 Task: Add a signature Donald Hall containing With heartfelt thanks, Donald Hall to email address softage.10@softage.net and add a label Sales quotas
Action: Mouse moved to (70, 100)
Screenshot: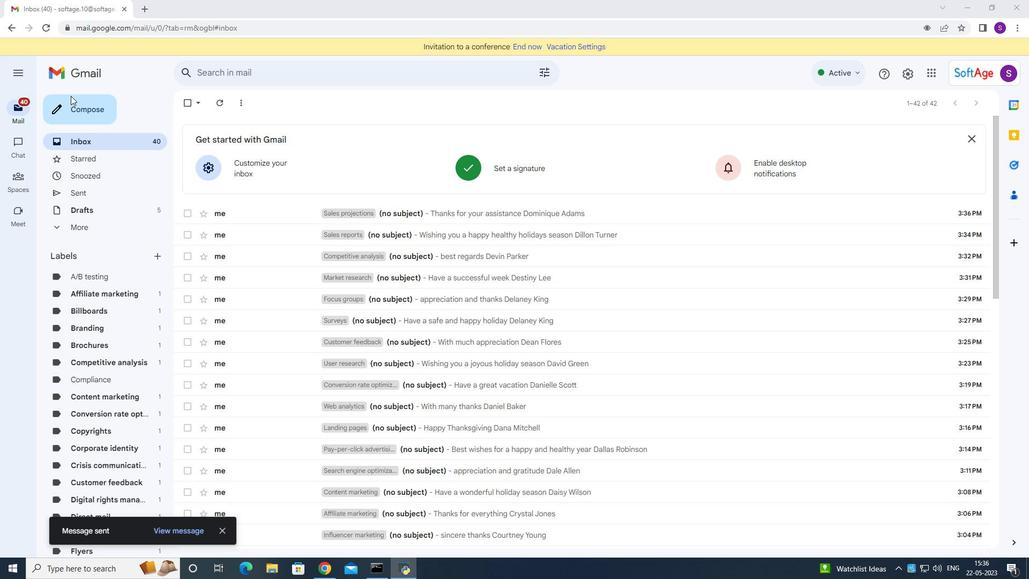 
Action: Mouse pressed left at (70, 100)
Screenshot: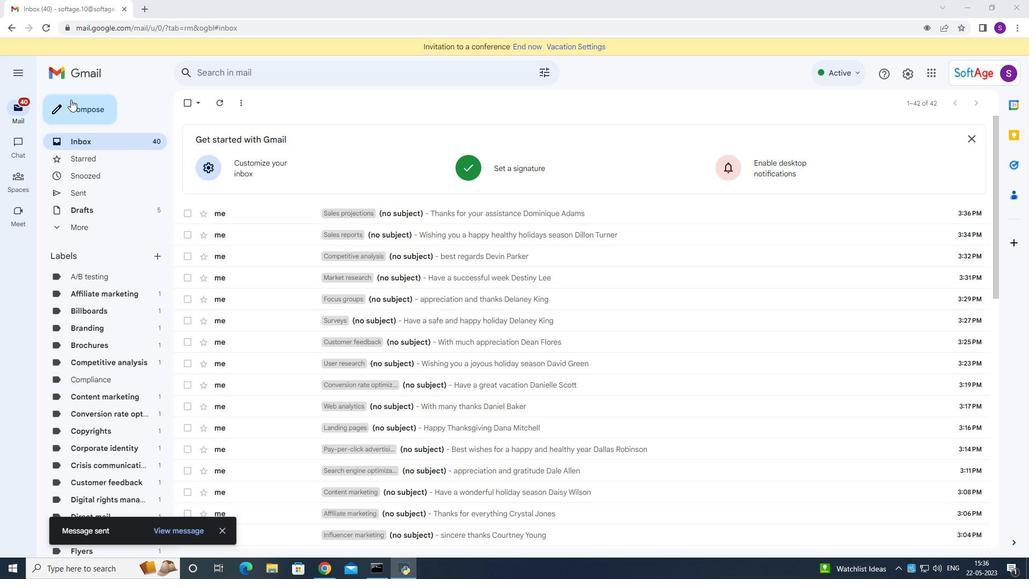 
Action: Mouse moved to (870, 541)
Screenshot: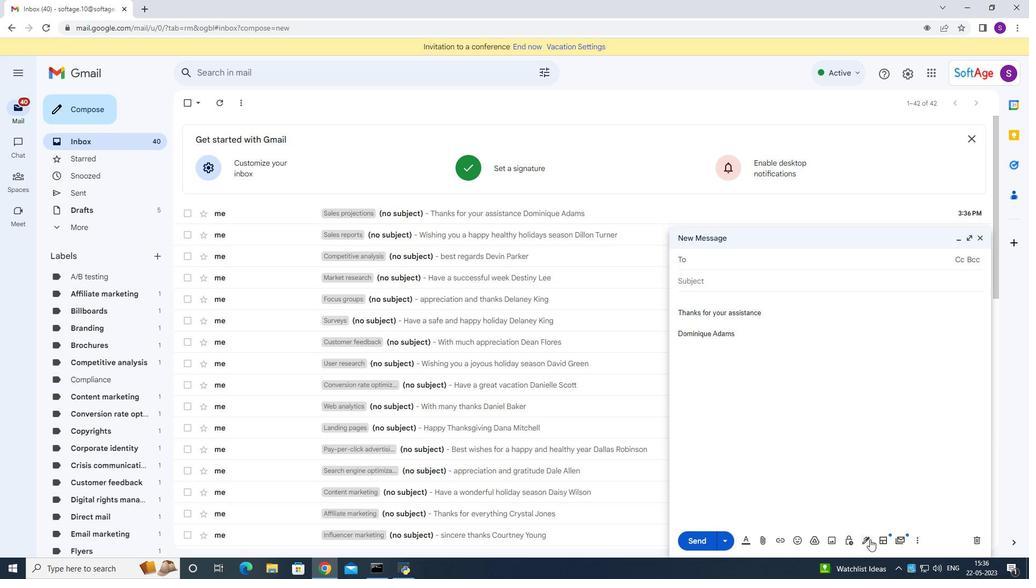 
Action: Mouse pressed left at (870, 541)
Screenshot: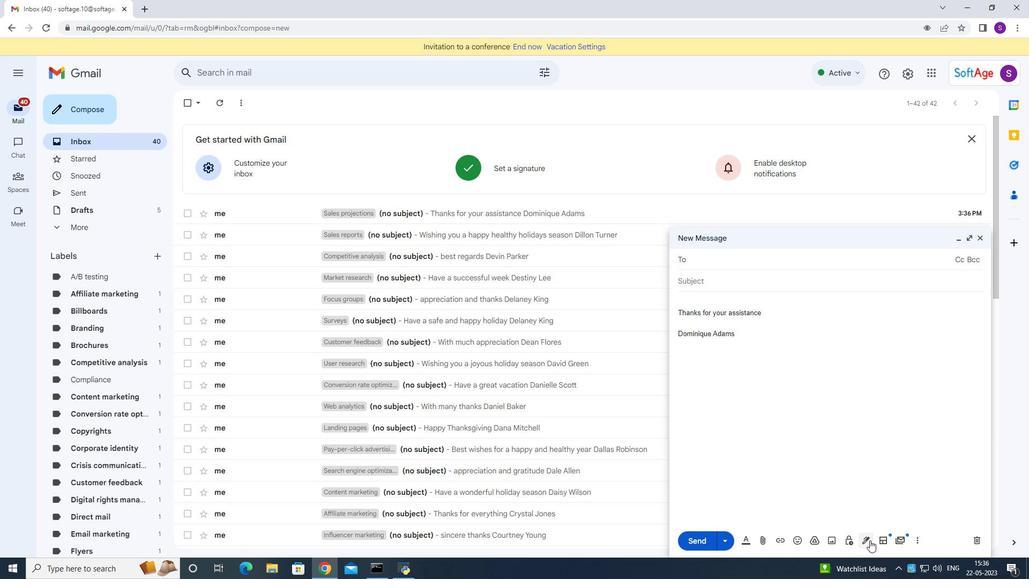 
Action: Mouse moved to (889, 479)
Screenshot: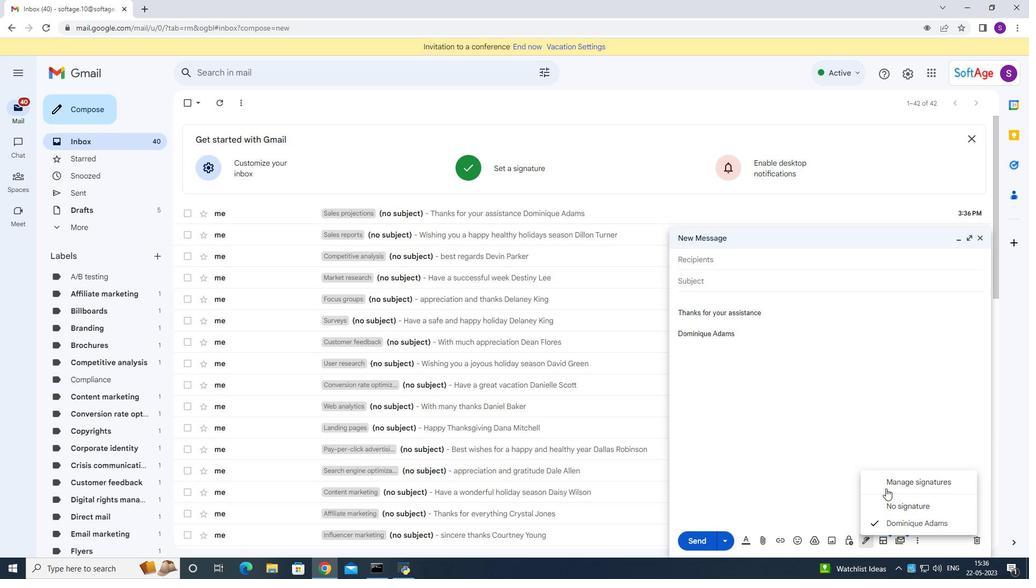 
Action: Mouse pressed left at (889, 479)
Screenshot: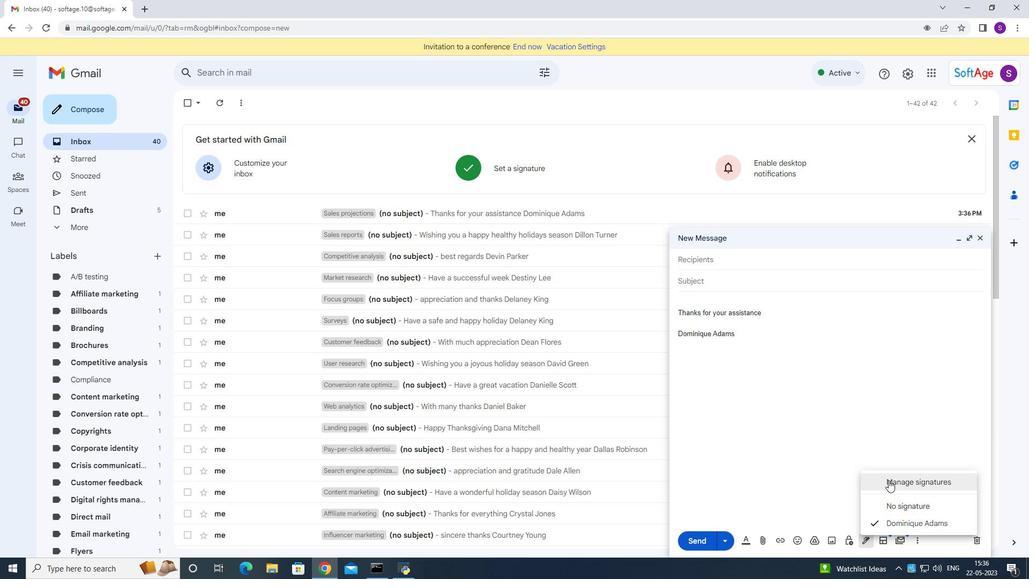 
Action: Mouse moved to (492, 376)
Screenshot: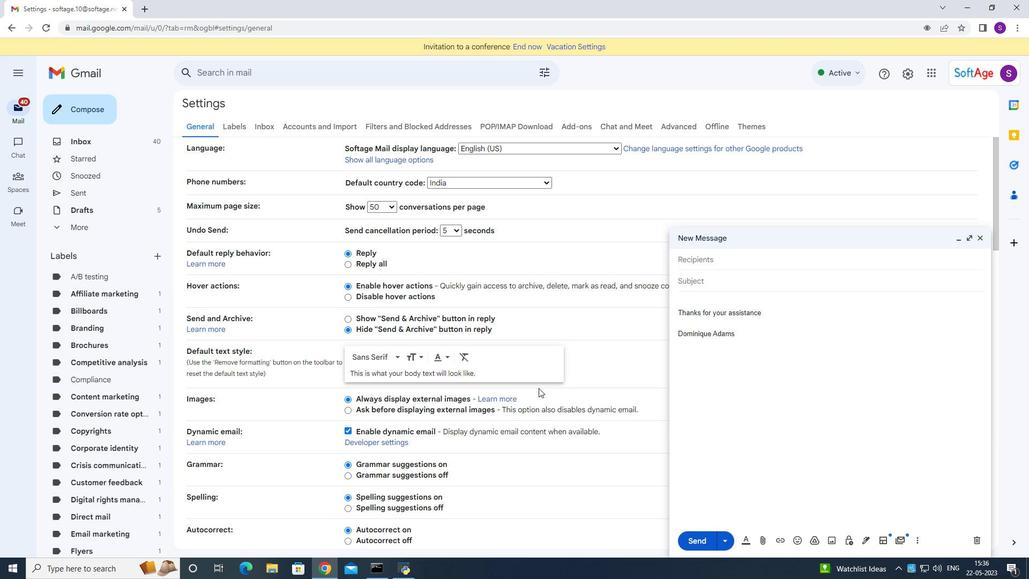 
Action: Mouse scrolled (492, 375) with delta (0, 0)
Screenshot: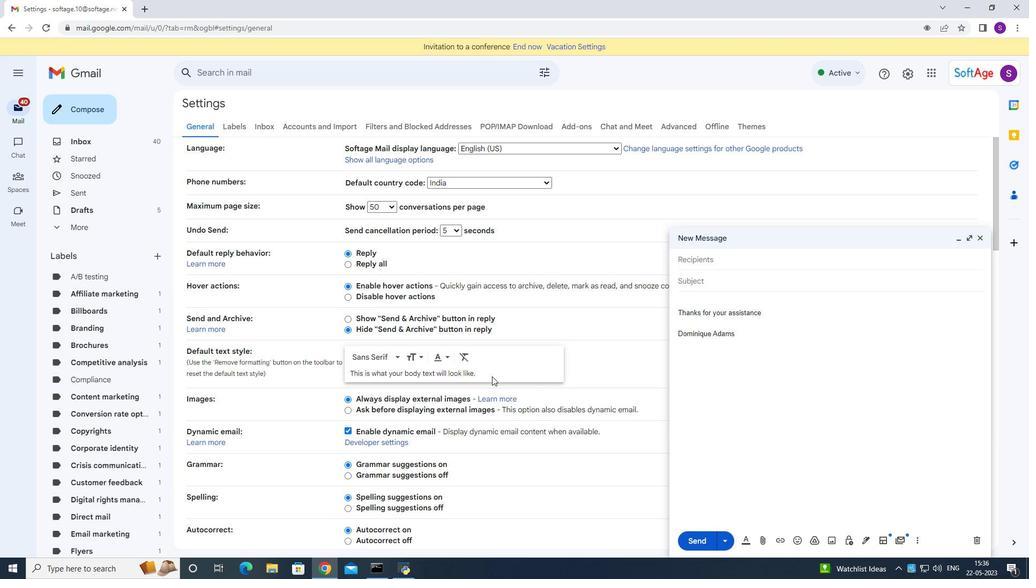 
Action: Mouse scrolled (492, 375) with delta (0, 0)
Screenshot: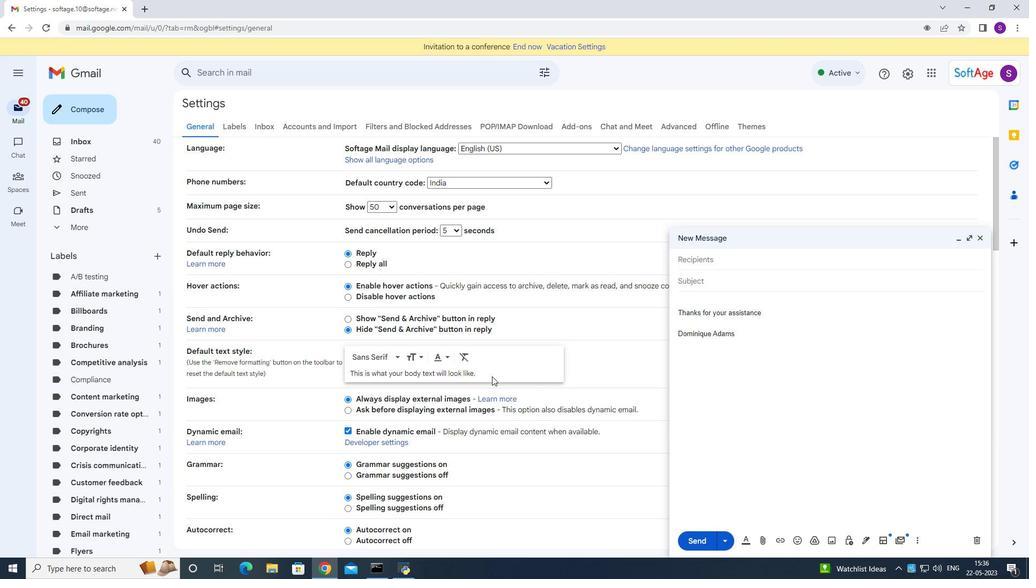 
Action: Mouse moved to (491, 376)
Screenshot: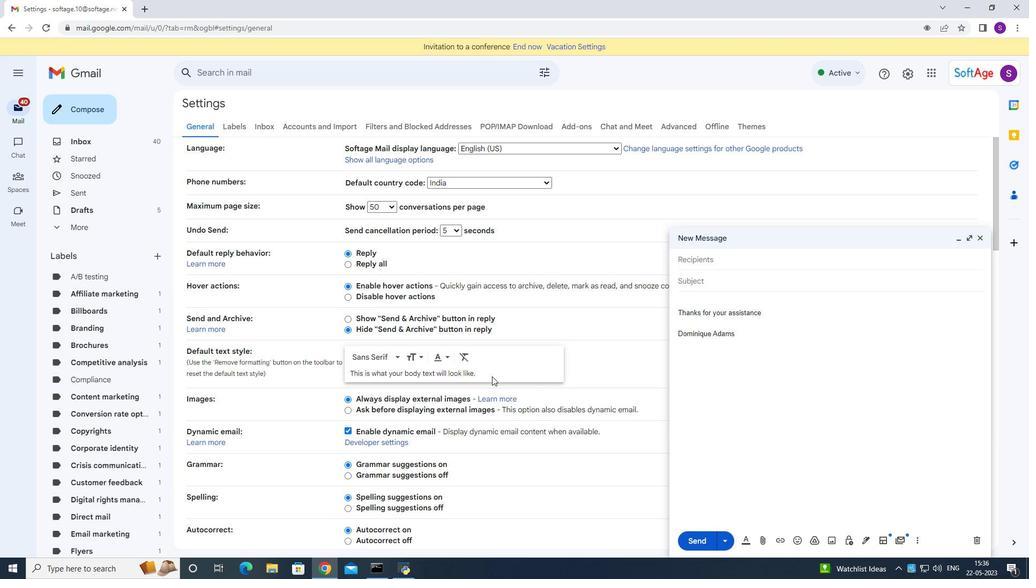 
Action: Mouse scrolled (491, 375) with delta (0, -1)
Screenshot: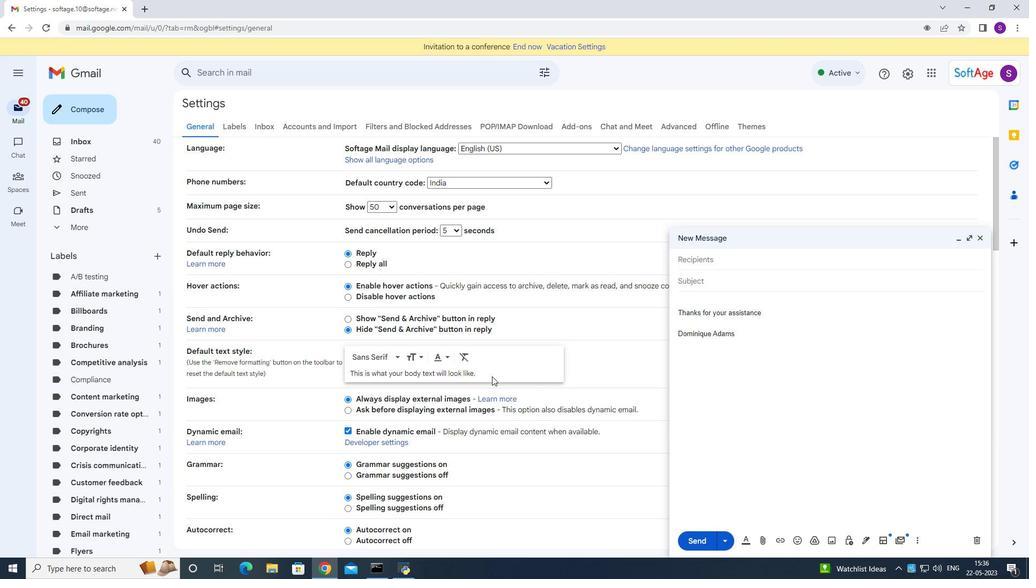 
Action: Mouse scrolled (491, 375) with delta (0, 0)
Screenshot: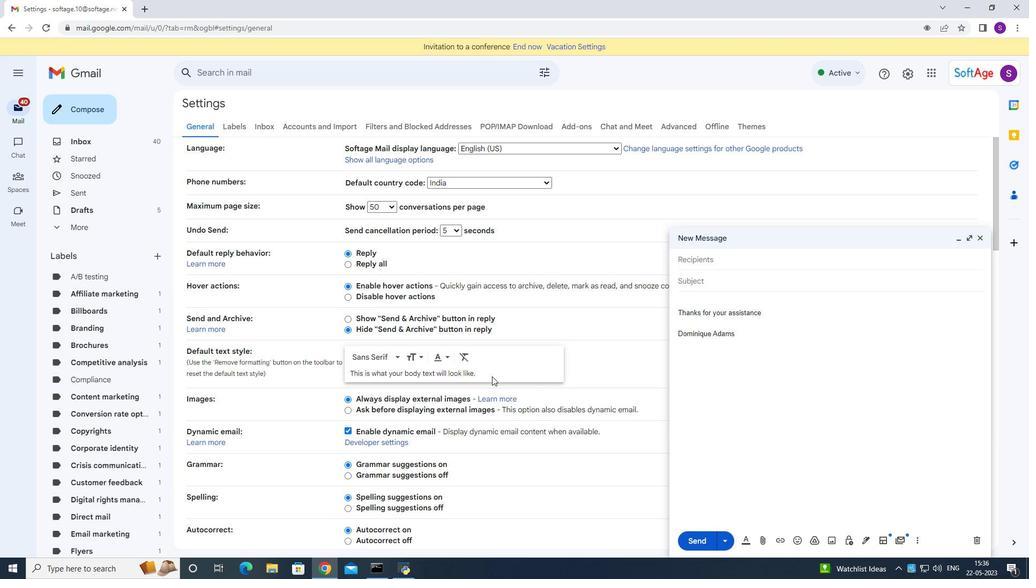 
Action: Mouse scrolled (491, 375) with delta (0, 0)
Screenshot: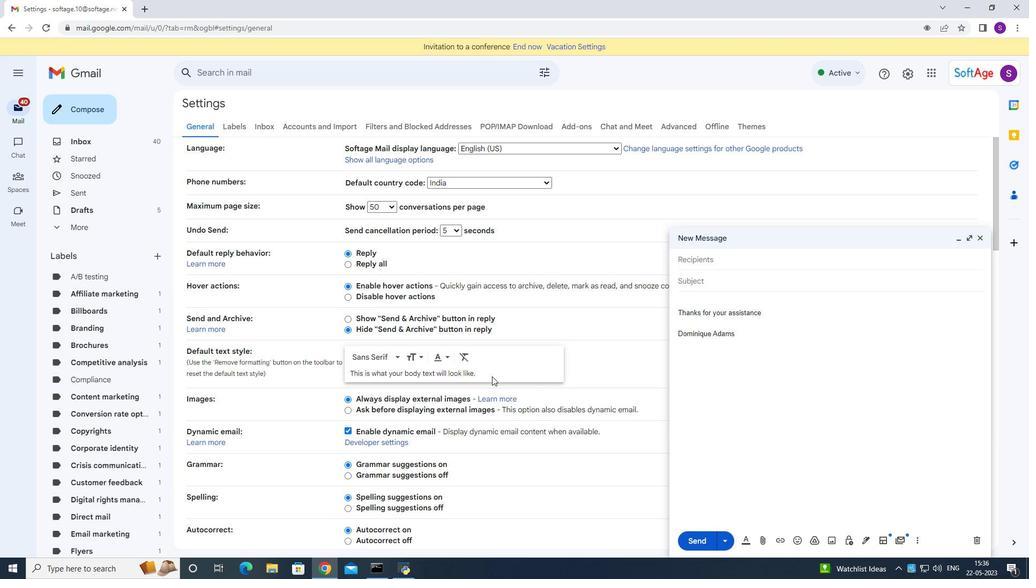 
Action: Mouse scrolled (491, 375) with delta (0, 0)
Screenshot: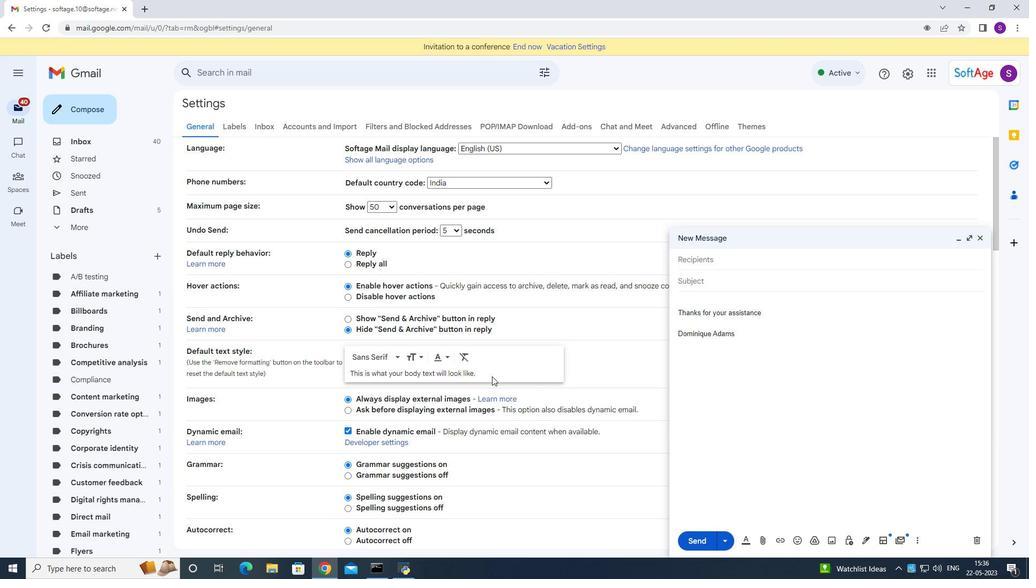 
Action: Mouse moved to (491, 377)
Screenshot: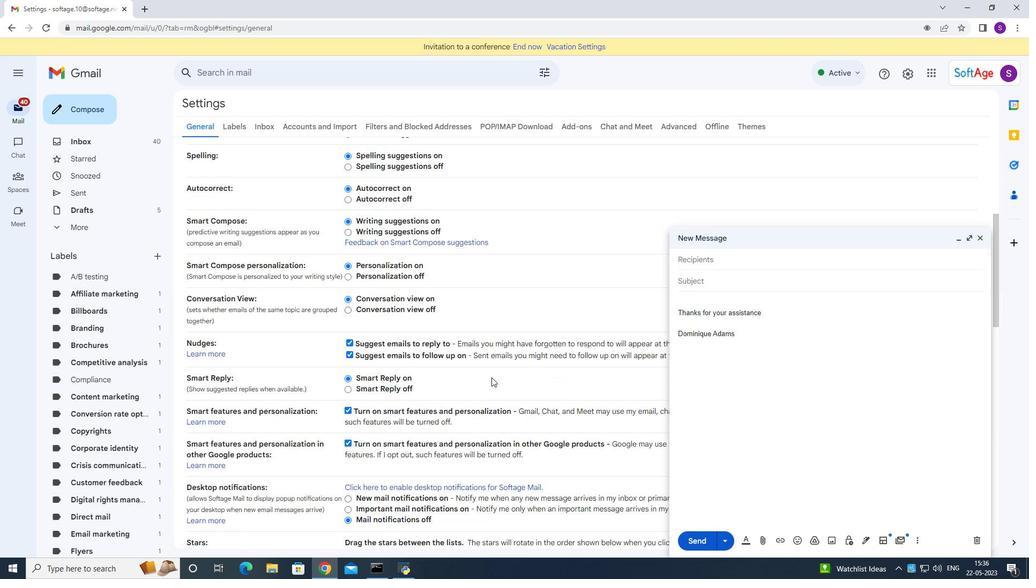 
Action: Mouse scrolled (491, 376) with delta (0, 0)
Screenshot: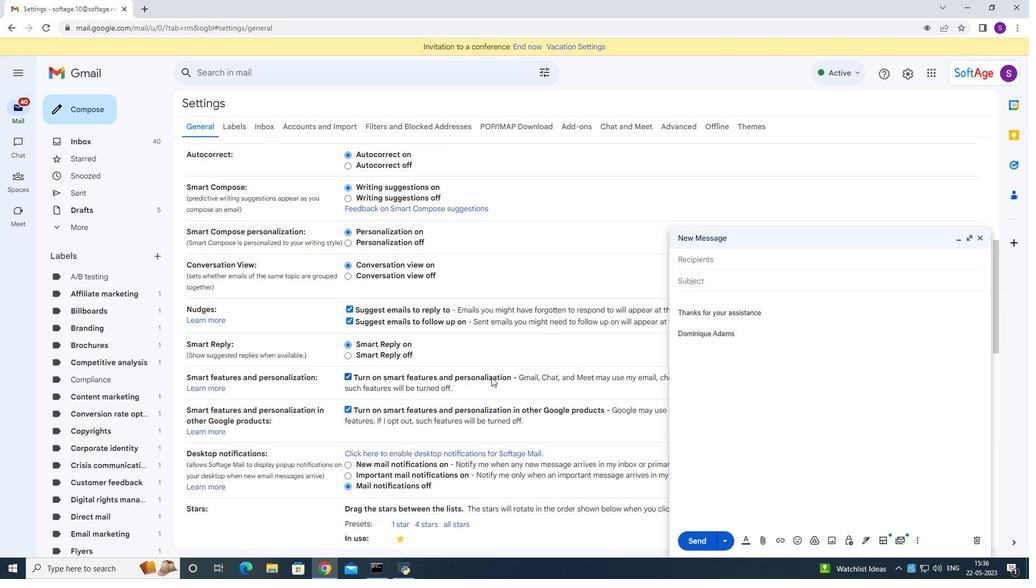 
Action: Mouse scrolled (491, 376) with delta (0, 0)
Screenshot: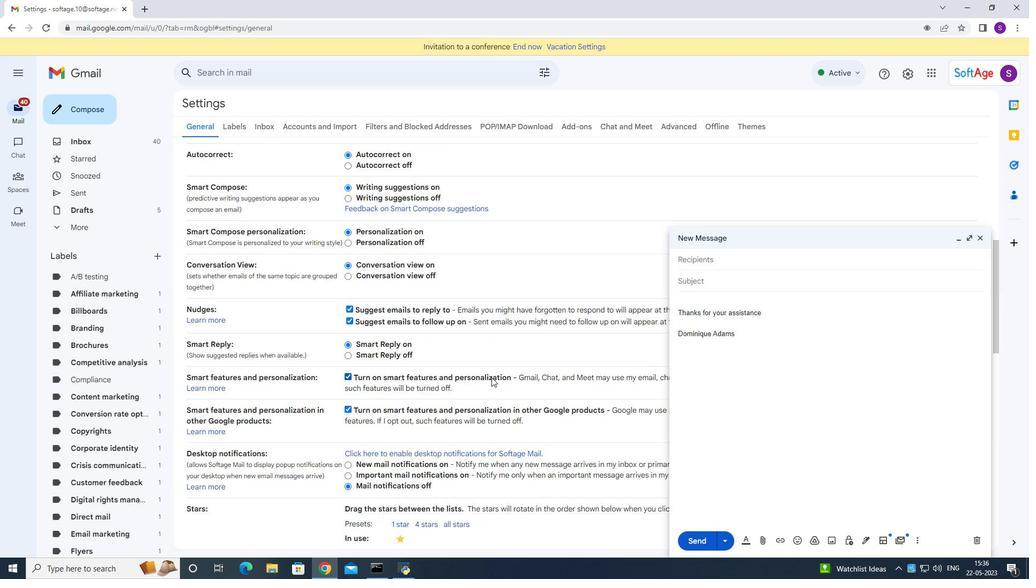 
Action: Mouse scrolled (491, 376) with delta (0, 0)
Screenshot: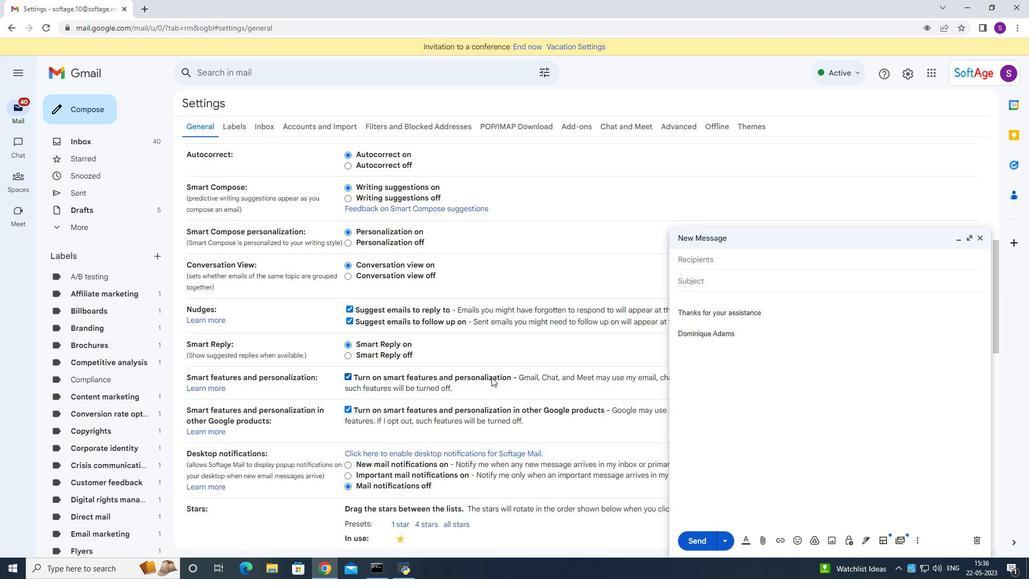 
Action: Mouse moved to (484, 397)
Screenshot: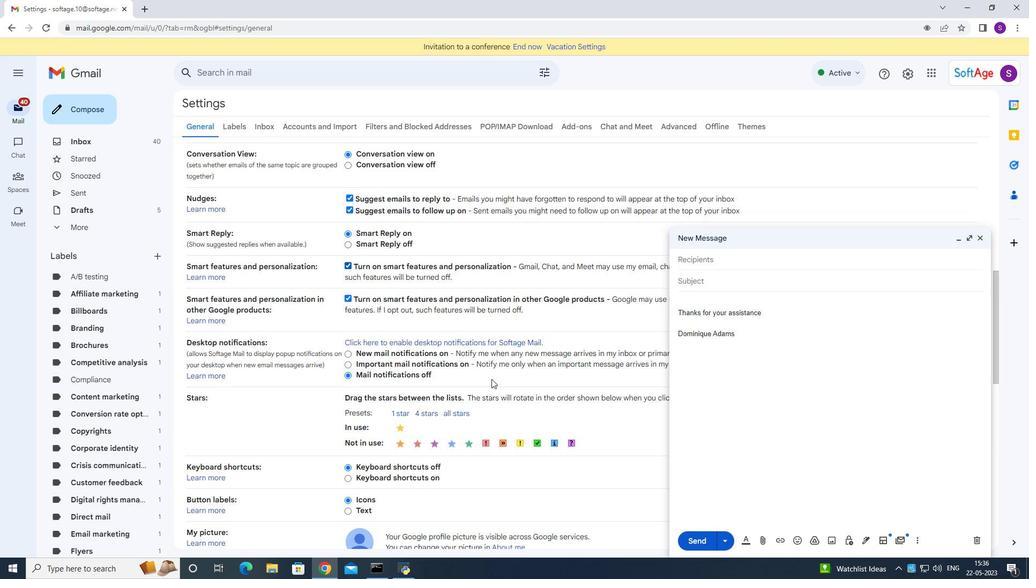 
Action: Mouse scrolled (484, 396) with delta (0, 0)
Screenshot: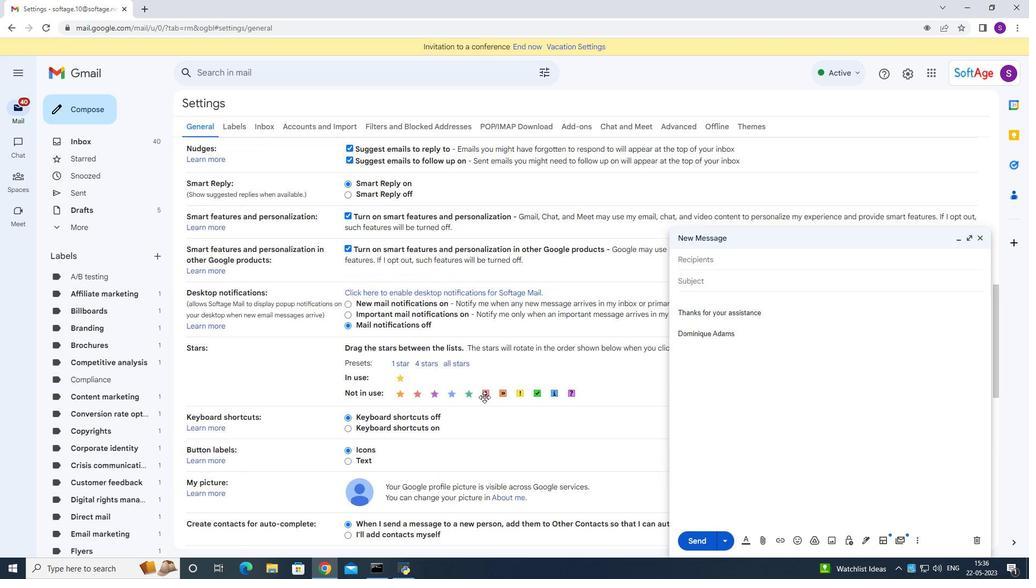 
Action: Mouse scrolled (484, 396) with delta (0, 0)
Screenshot: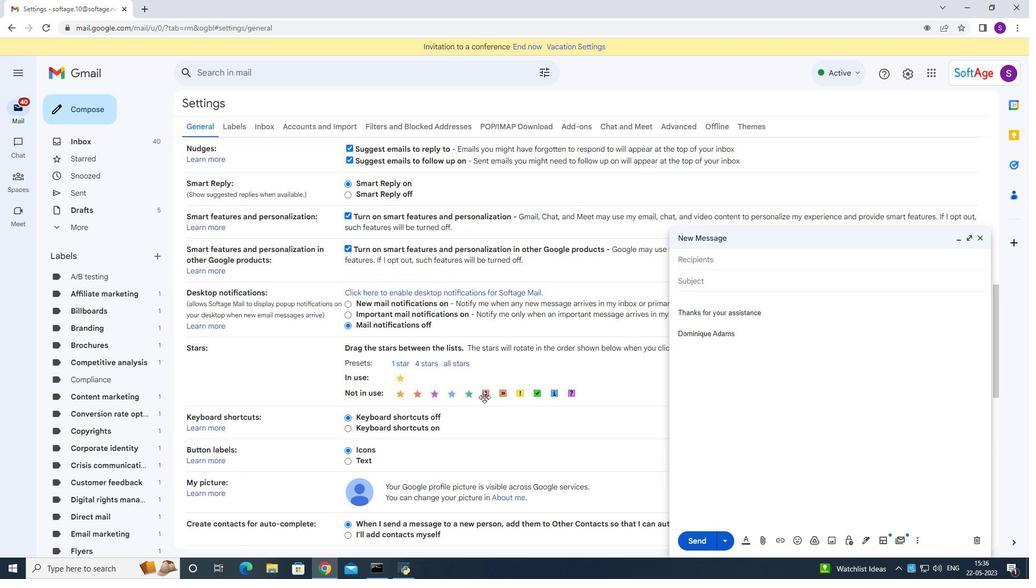 
Action: Mouse scrolled (484, 396) with delta (0, 0)
Screenshot: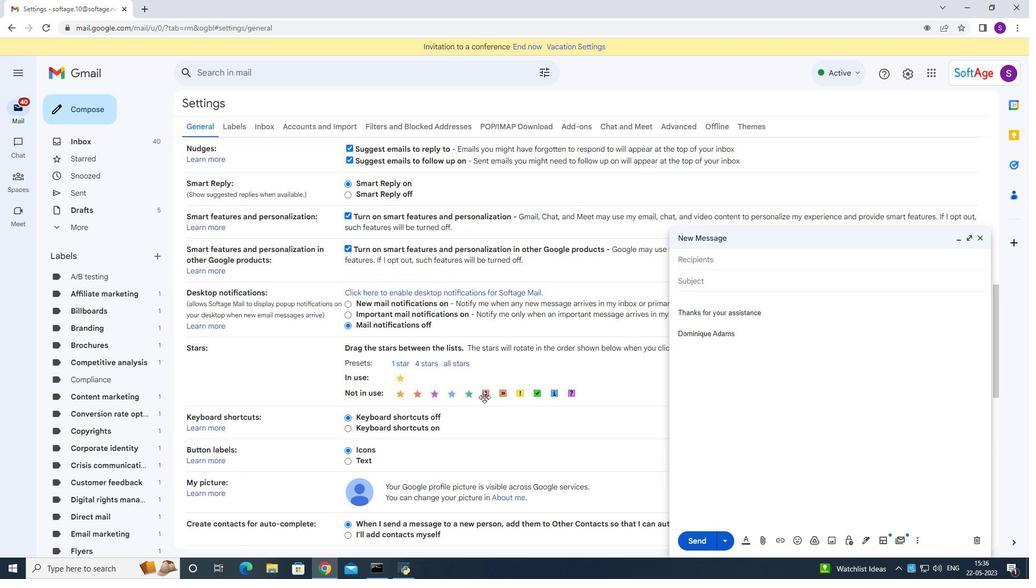 
Action: Mouse scrolled (484, 396) with delta (0, 0)
Screenshot: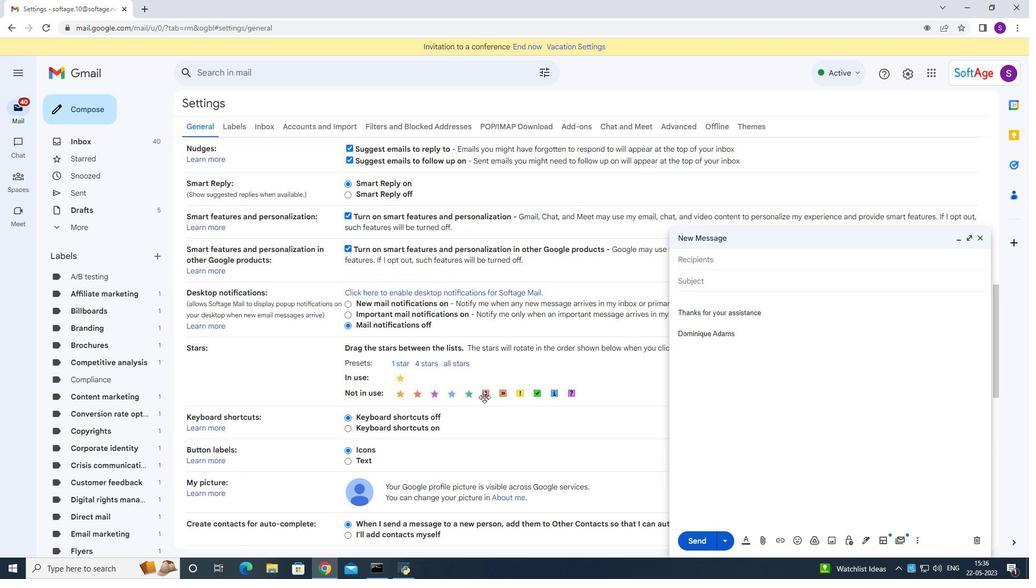 
Action: Mouse scrolled (484, 396) with delta (0, 0)
Screenshot: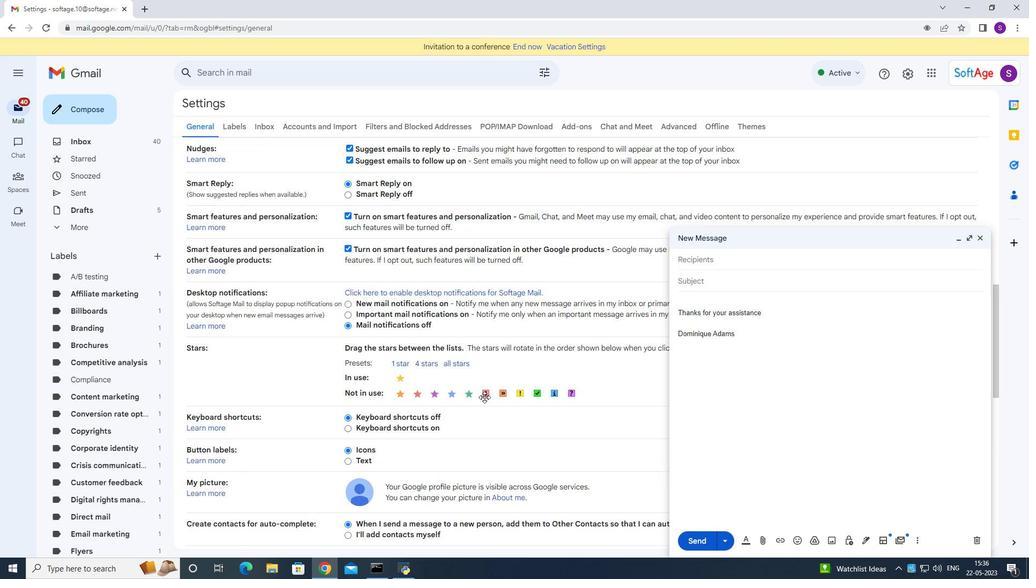 
Action: Mouse moved to (443, 298)
Screenshot: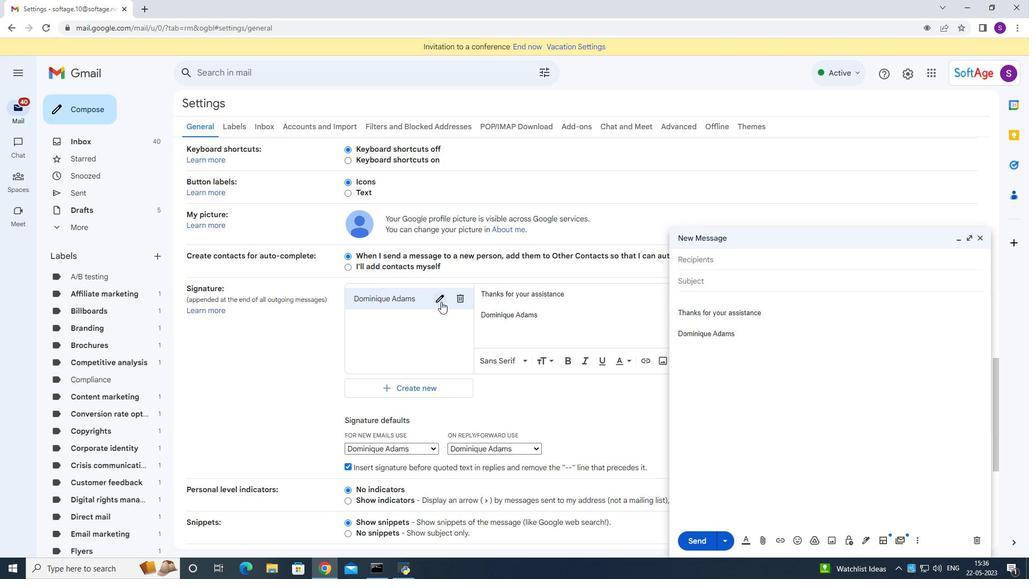 
Action: Mouse pressed left at (443, 298)
Screenshot: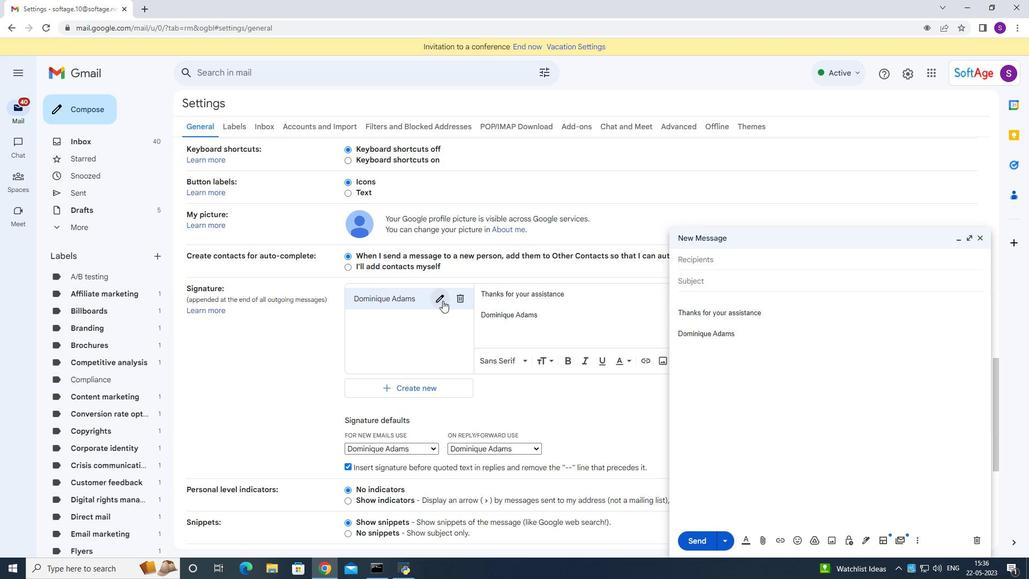 
Action: Mouse moved to (446, 296)
Screenshot: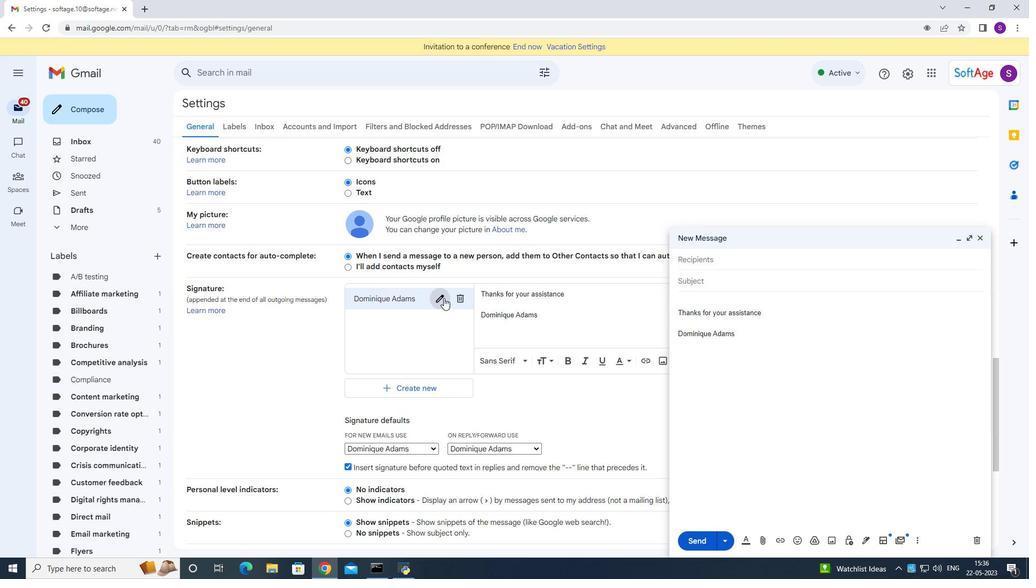 
Action: Key pressed ctrl+A<Key.backspace><Key.shift><Key.shift><Key.shift><Key.shift><Key.shift>Donald<Key.space><Key.shift>Hall<Key.space>
Screenshot: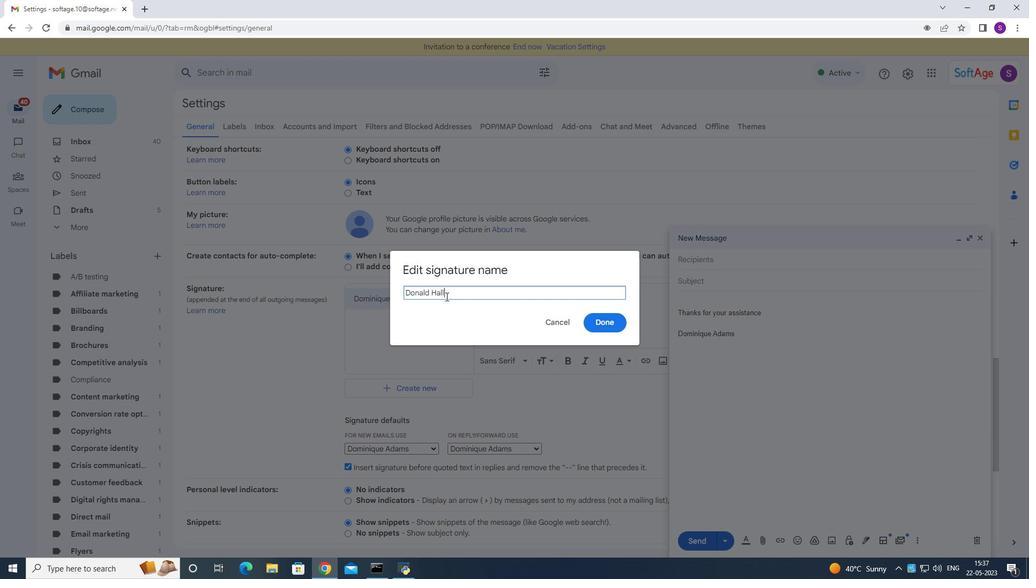 
Action: Mouse moved to (593, 321)
Screenshot: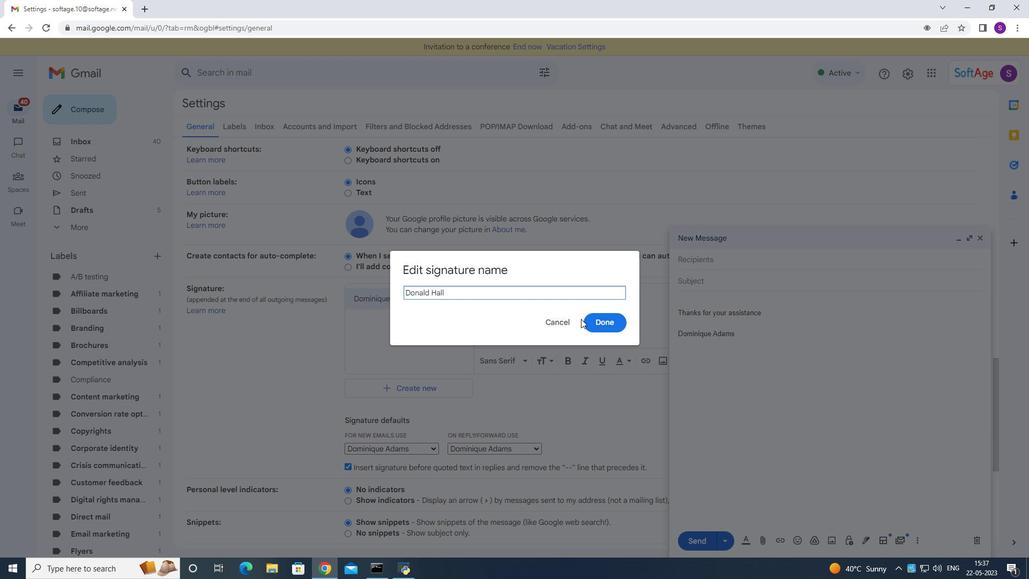 
Action: Mouse pressed left at (593, 321)
Screenshot: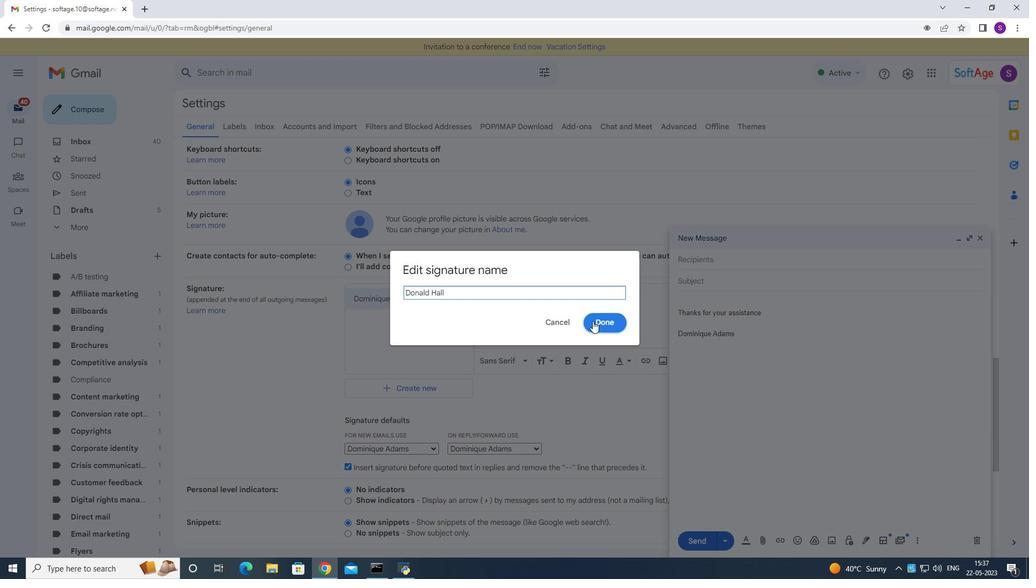 
Action: Mouse moved to (591, 317)
Screenshot: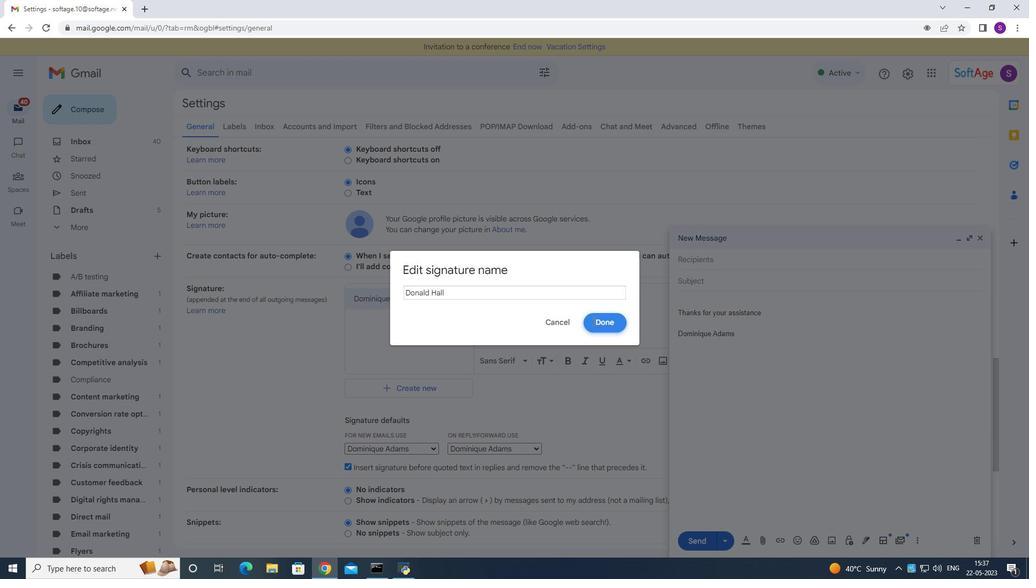 
Action: Mouse pressed left at (591, 317)
Screenshot: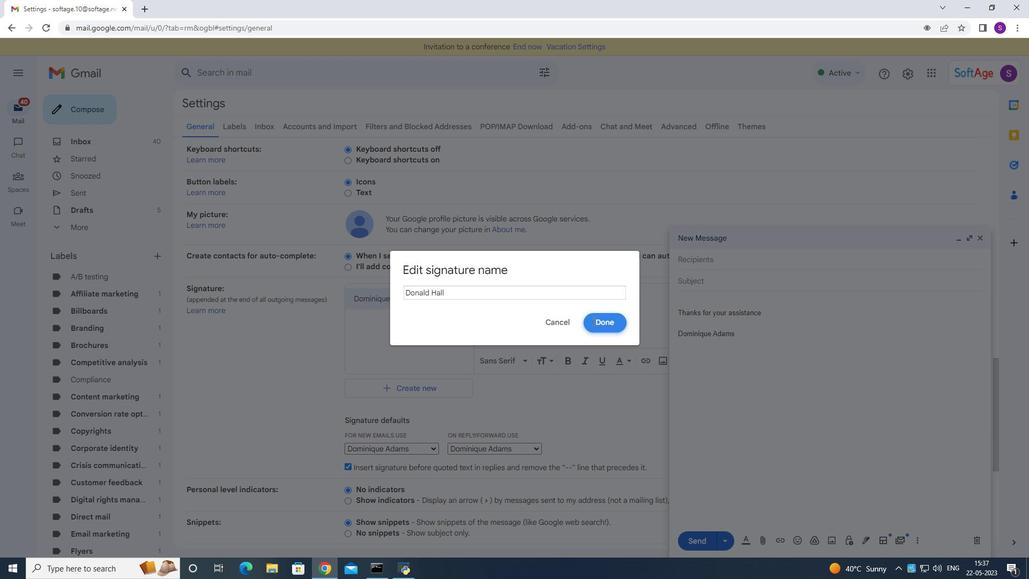 
Action: Mouse moved to (567, 302)
Screenshot: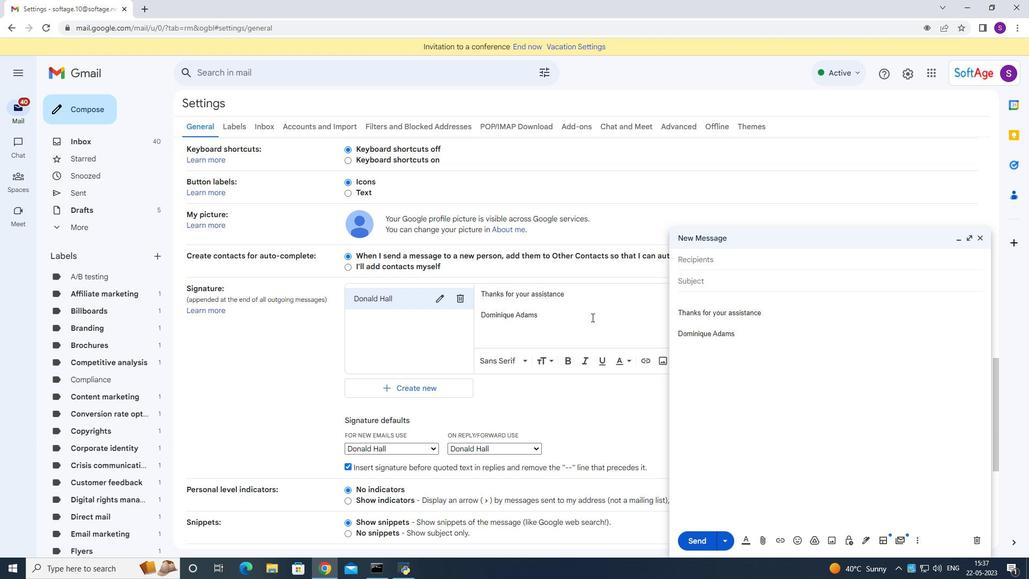 
Action: Key pressed ctrl+A<Key.backspace><Key.backspace><Key.shift><Key.shift><Key.shift><Key.shift><Key.shift><Key.shift><Key.shift><Key.shift><Key.shift><Key.shift><Key.shift><Key.shift><Key.shift><Key.shift><Key.shift><Key.shift><Key.shift><Key.shift><Key.shift><Key.shift><Key.shift><Key.shift><Key.shift><Key.shift><Key.shift><Key.shift><Key.shift><Key.shift><Key.shift><Key.shift><Key.shift><Key.shift><Key.shift><Key.shift><Key.shift><Key.shift><Key.shift><Key.shift><Key.shift><Key.shift><Key.shift><Key.shift><Key.shift><Key.shift><Key.shift><Key.shift><Key.shift><Key.shift><Key.shift><Key.shift><Key.shift><Key.shift><Key.shift><Key.shift><Key.shift><Key.shift><Key.shift><Key.shift>hea
Screenshot: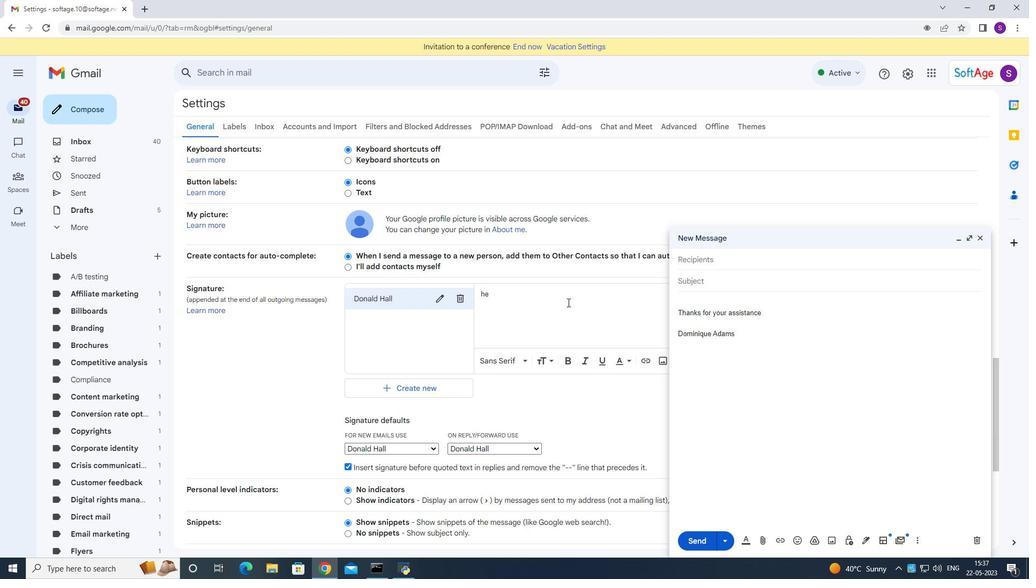 
Action: Mouse moved to (567, 301)
Screenshot: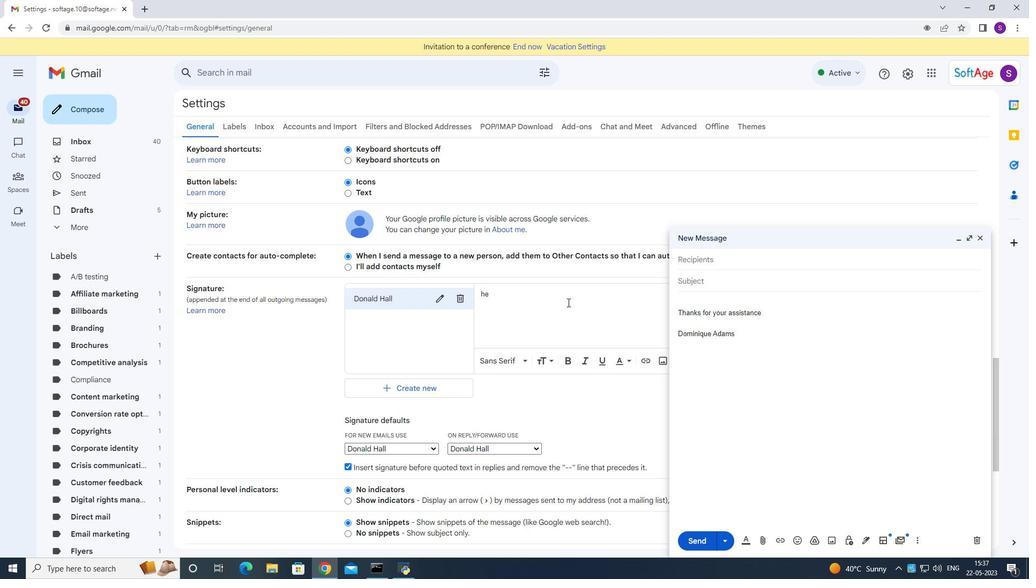 
Action: Key pressed rtfely<Key.backspace>t<Key.space>thanks<Key.space><Key.enter><Key.enter><Key.shift>S<Key.backspace><Key.shift><Key.shift>Donald<Key.space><Key.shift><Key.shift>Hall<Key.space>
Screenshot: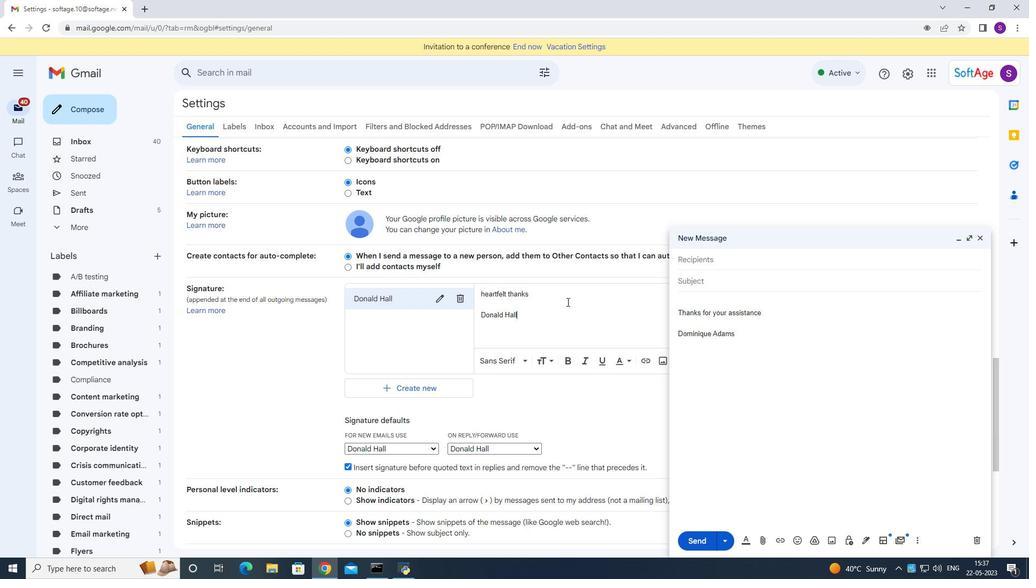 
Action: Mouse moved to (569, 302)
Screenshot: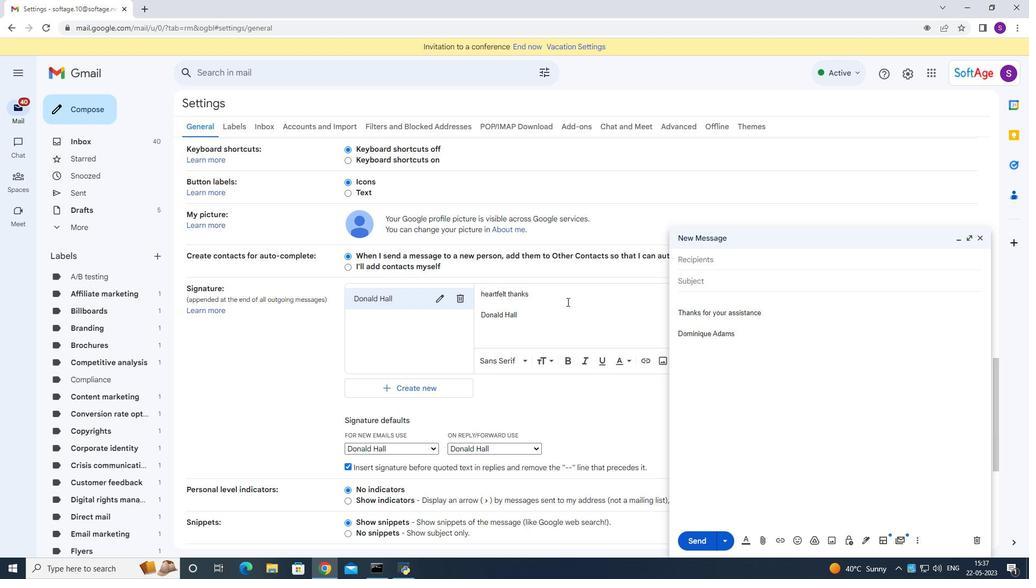 
Action: Mouse scrolled (569, 302) with delta (0, 0)
Screenshot: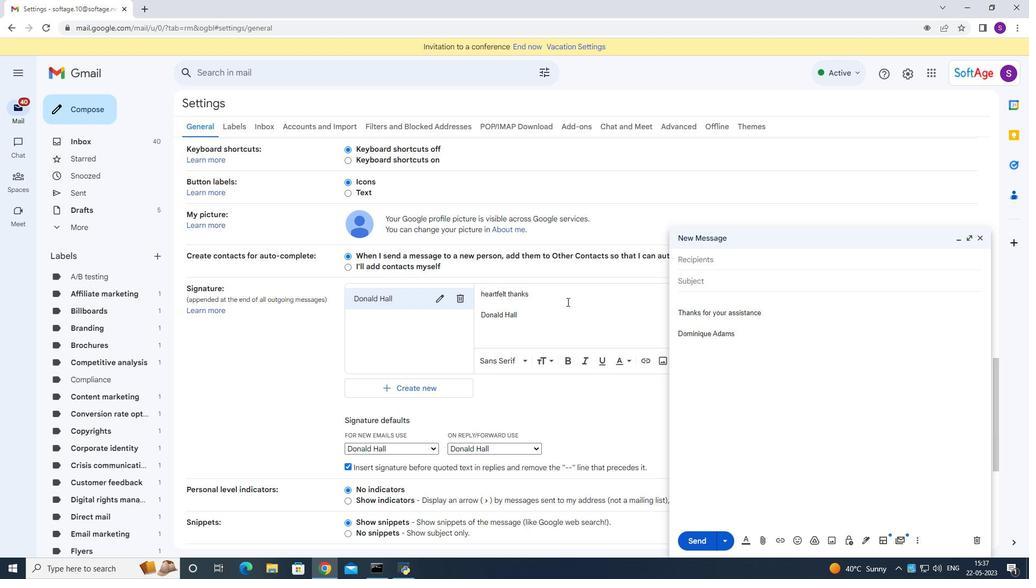 
Action: Mouse scrolled (569, 302) with delta (0, 0)
Screenshot: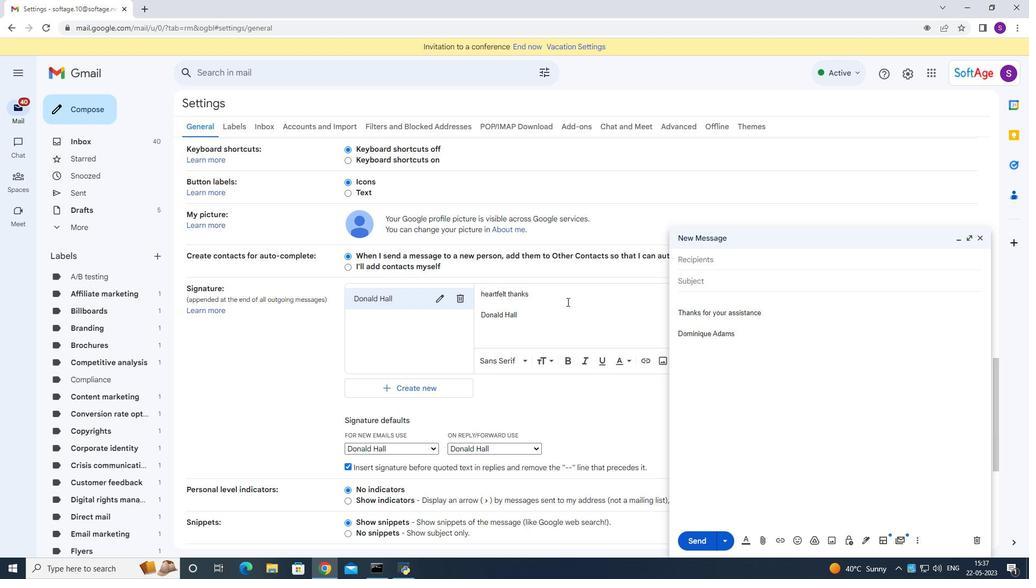 
Action: Mouse scrolled (569, 302) with delta (0, 0)
Screenshot: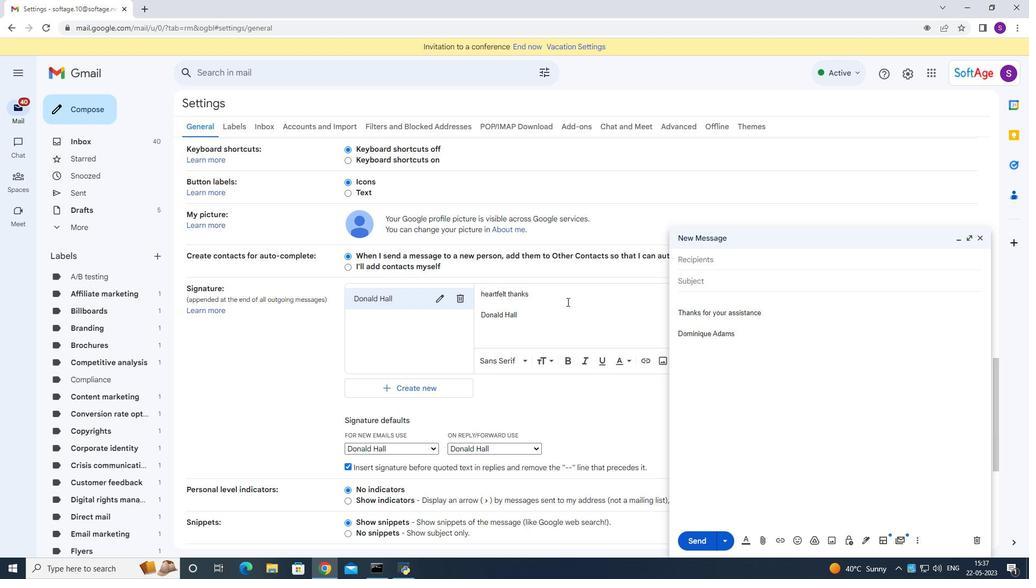 
Action: Mouse scrolled (569, 302) with delta (0, 0)
Screenshot: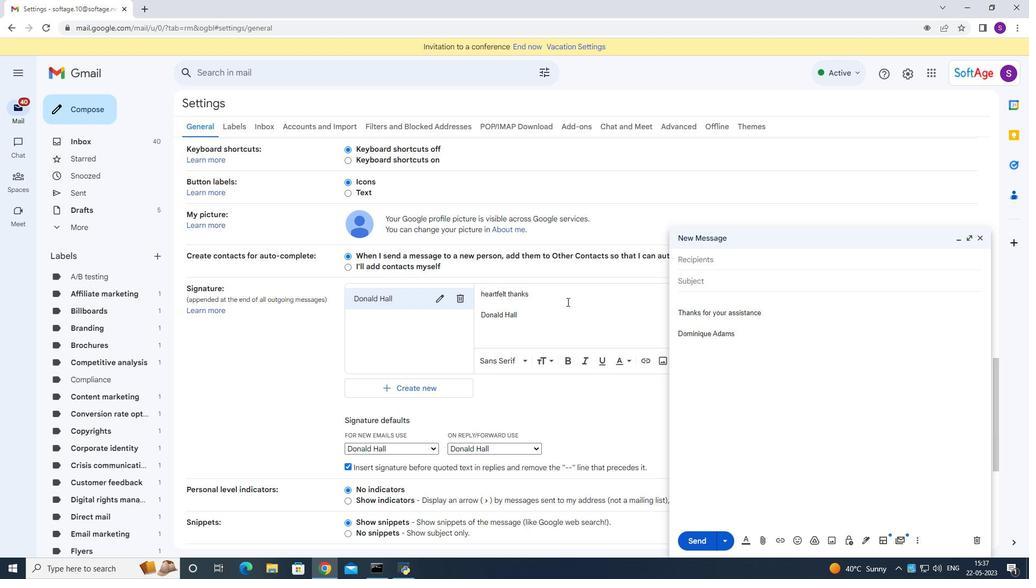 
Action: Mouse scrolled (569, 302) with delta (0, 0)
Screenshot: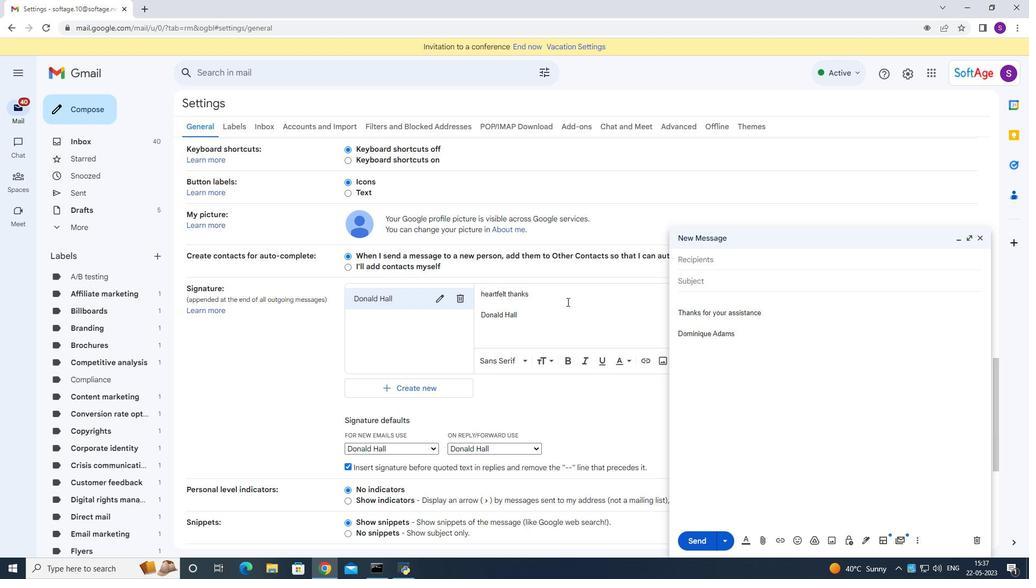 
Action: Mouse moved to (571, 305)
Screenshot: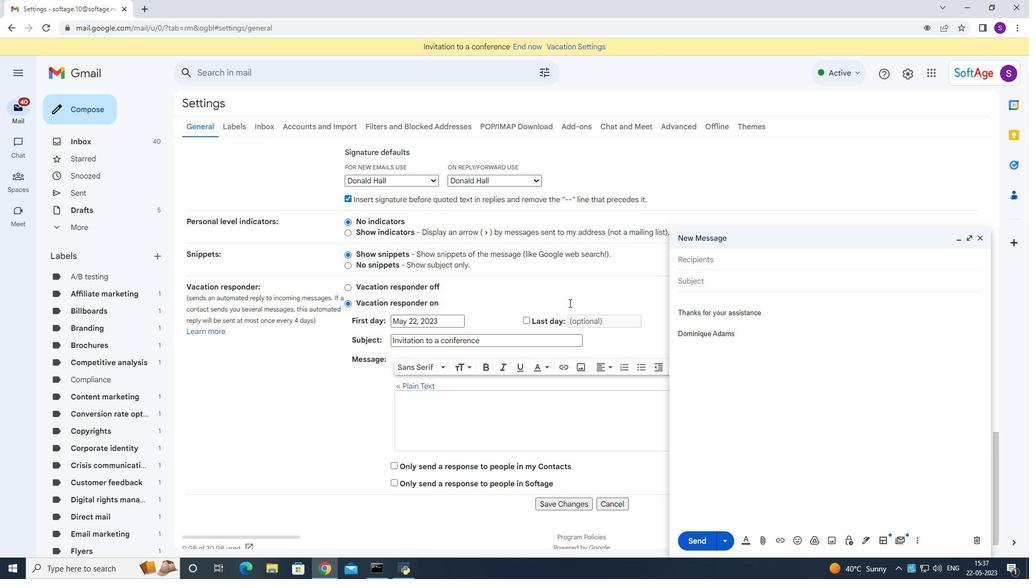 
Action: Mouse scrolled (571, 304) with delta (0, 0)
Screenshot: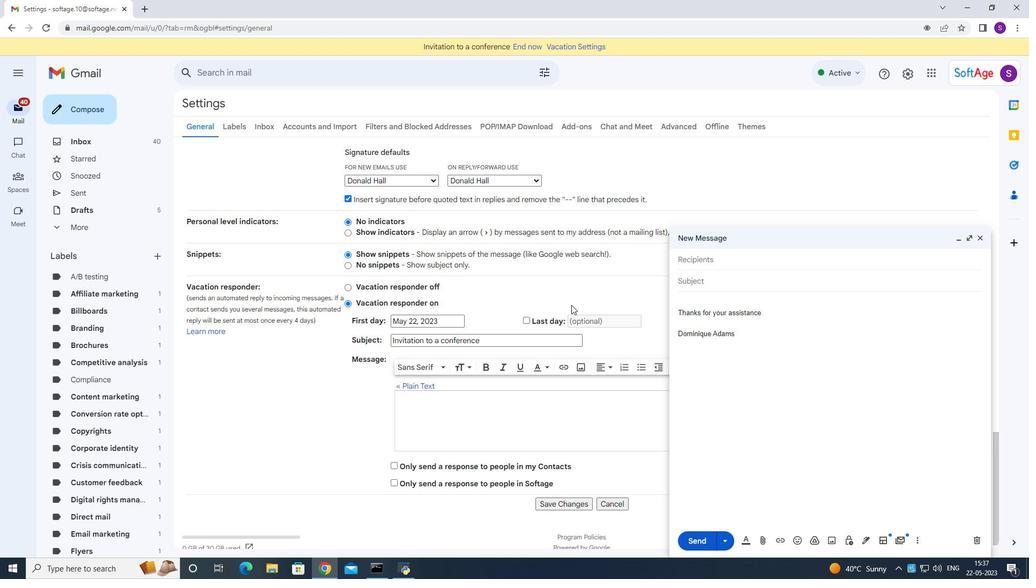 
Action: Mouse scrolled (571, 304) with delta (0, 0)
Screenshot: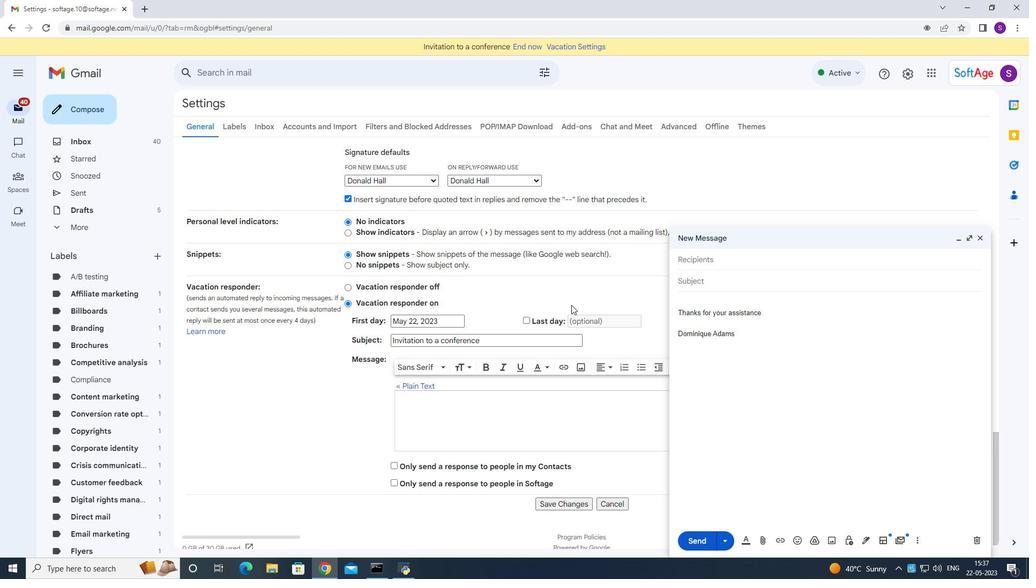 
Action: Mouse moved to (572, 305)
Screenshot: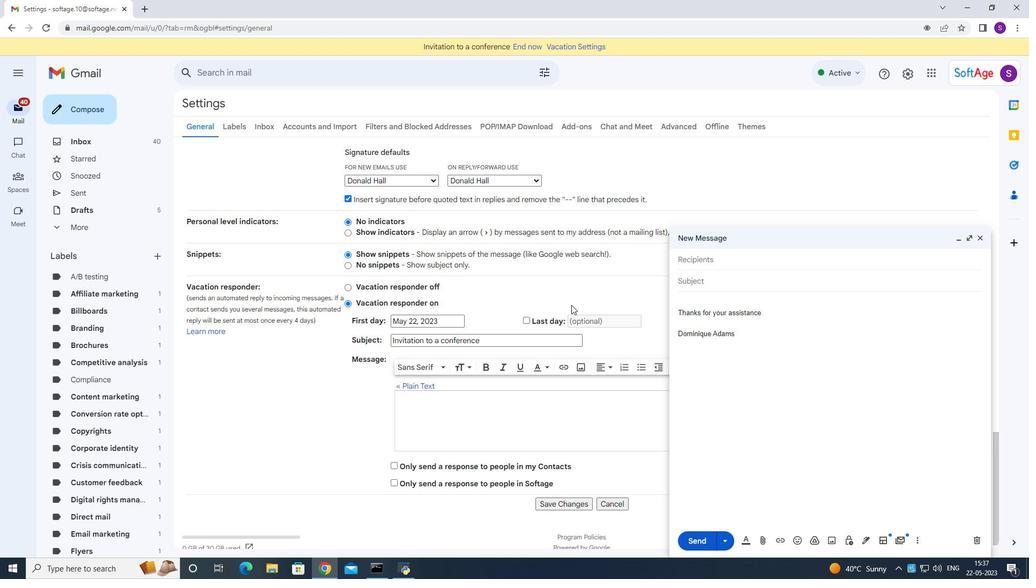 
Action: Mouse scrolled (572, 304) with delta (0, 0)
Screenshot: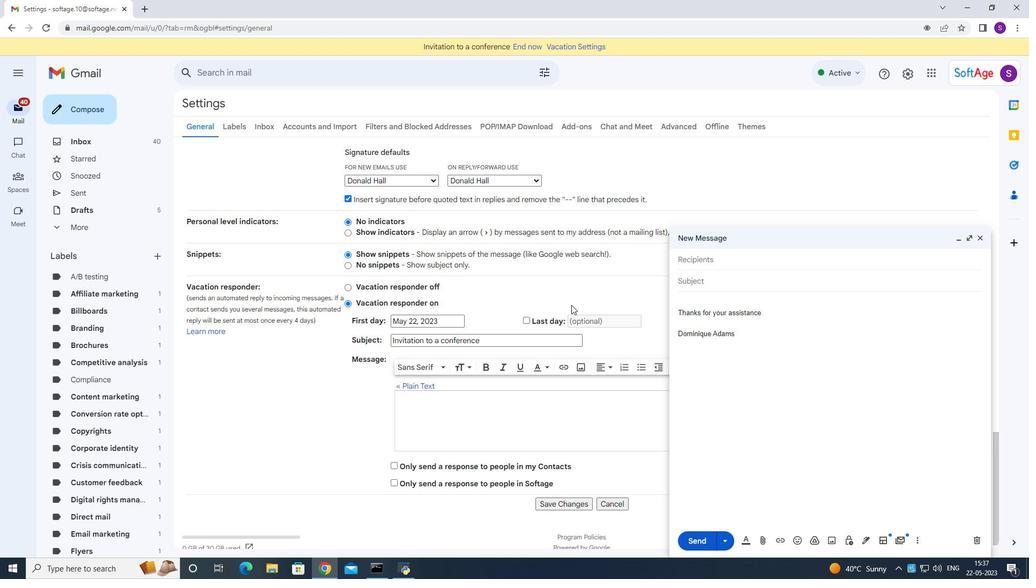 
Action: Mouse scrolled (572, 304) with delta (0, 0)
Screenshot: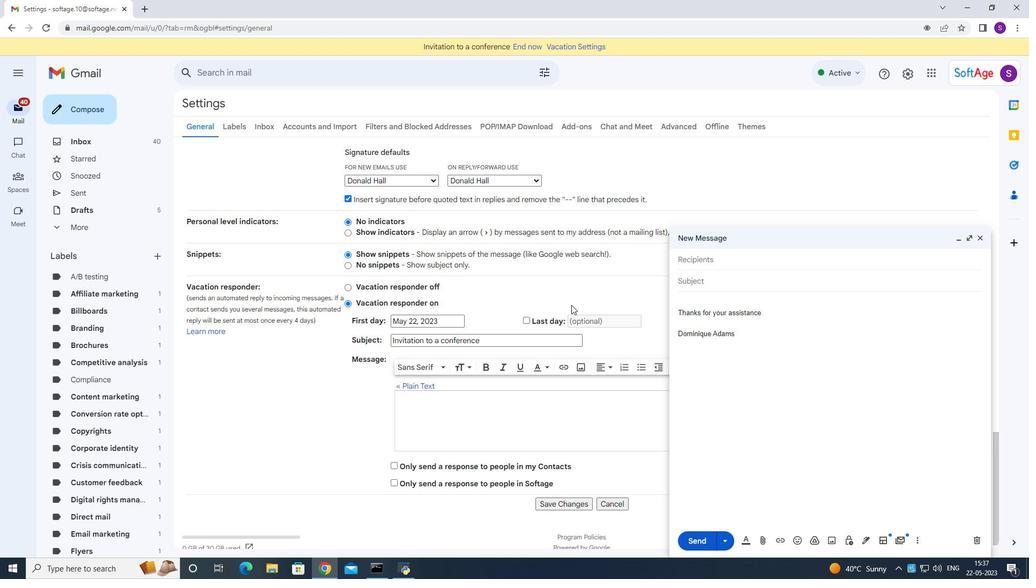 
Action: Mouse scrolled (572, 304) with delta (0, 0)
Screenshot: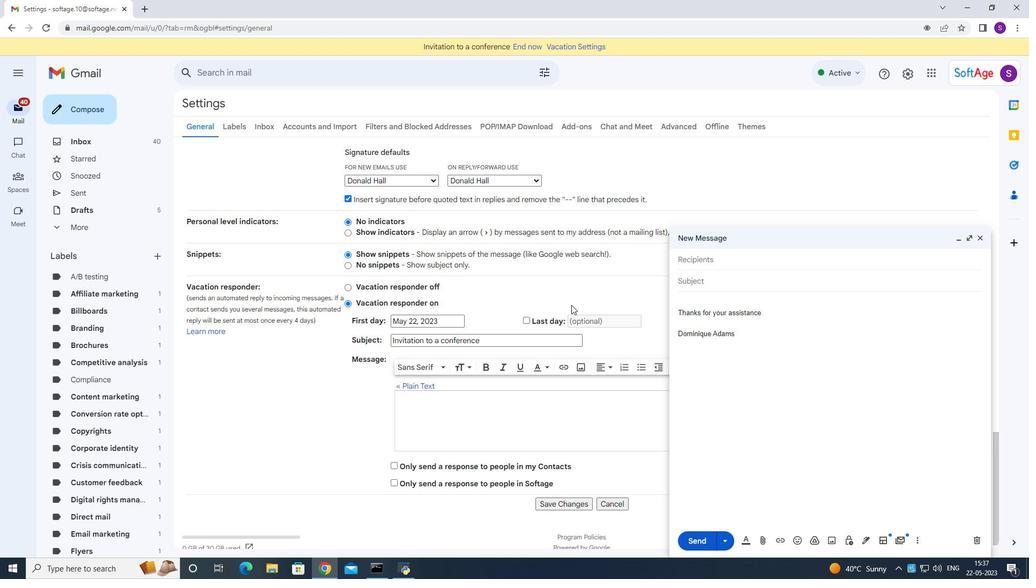 
Action: Mouse scrolled (572, 304) with delta (0, 0)
Screenshot: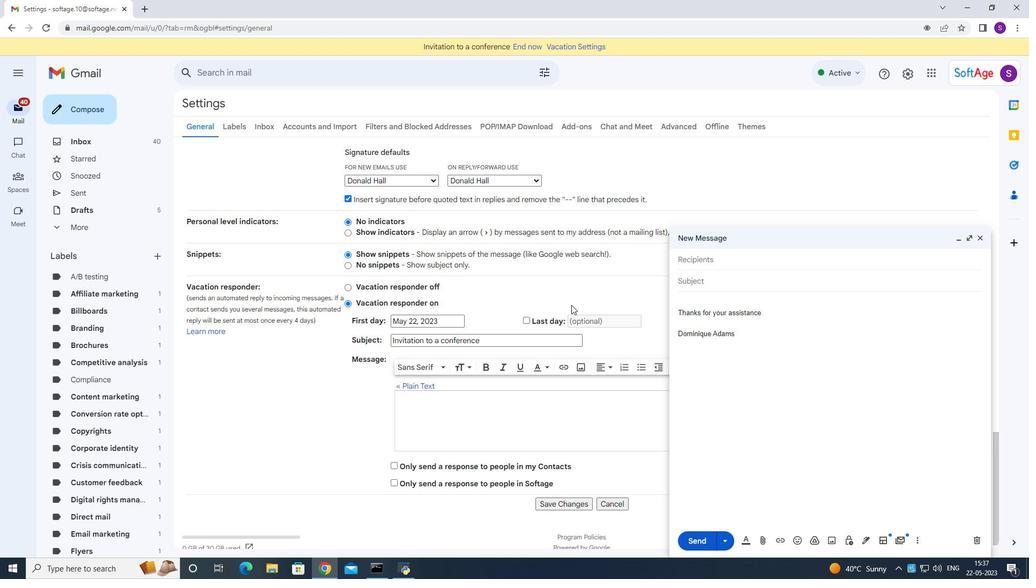 
Action: Mouse moved to (574, 490)
Screenshot: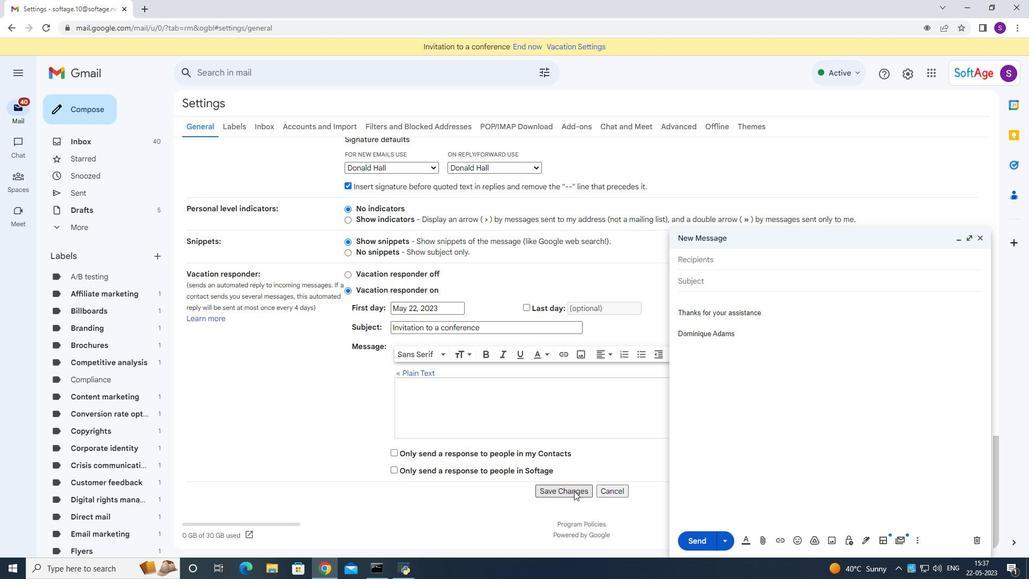
Action: Mouse pressed left at (574, 490)
Screenshot: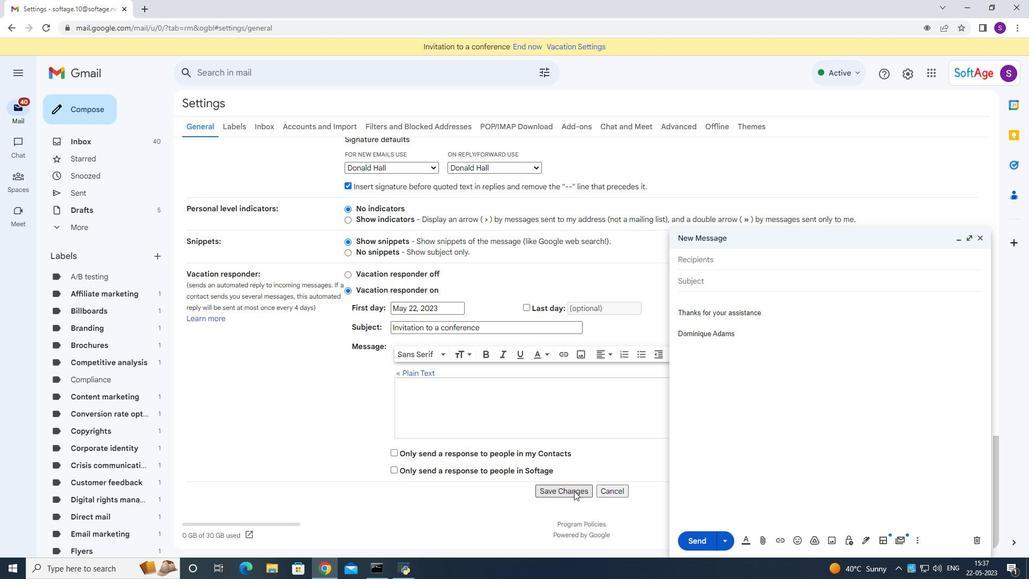 
Action: Mouse moved to (981, 240)
Screenshot: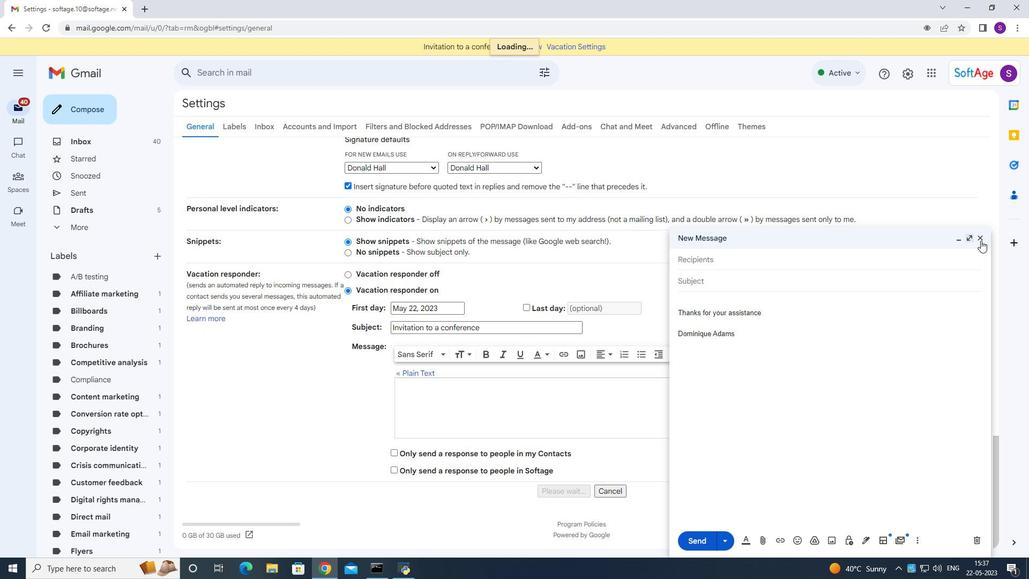 
Action: Mouse pressed left at (981, 240)
Screenshot: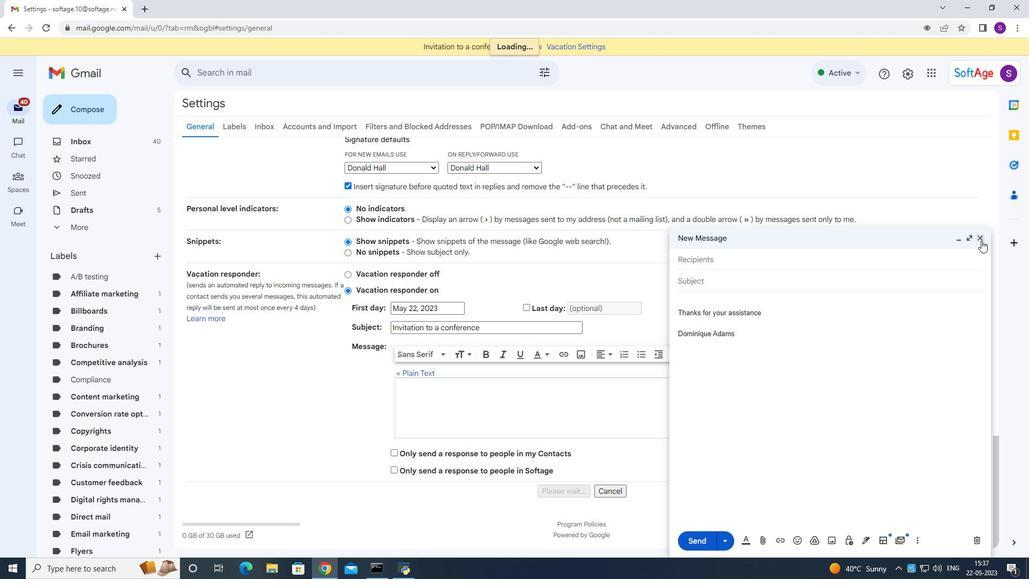 
Action: Mouse moved to (86, 112)
Screenshot: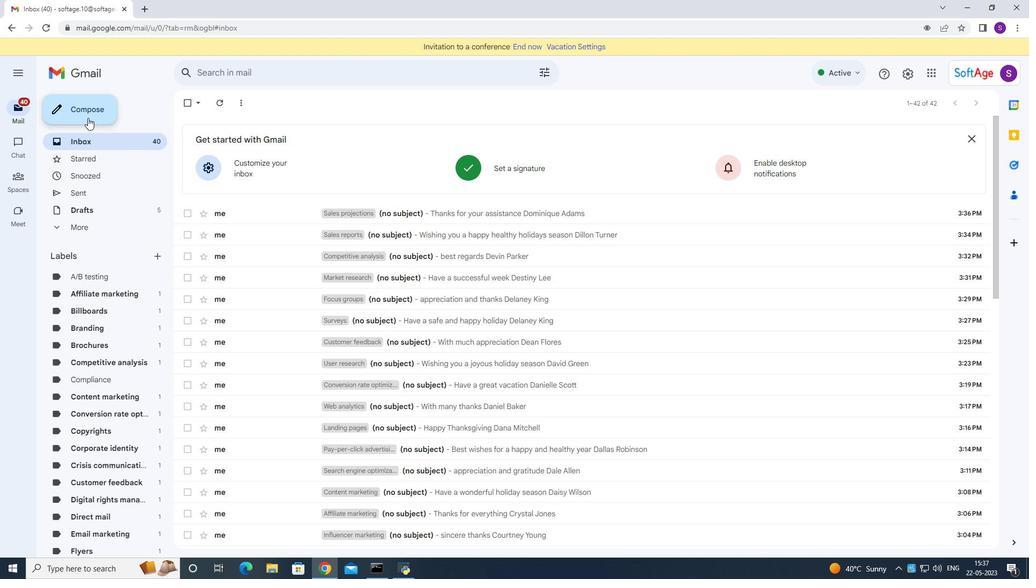 
Action: Mouse pressed left at (86, 112)
Screenshot: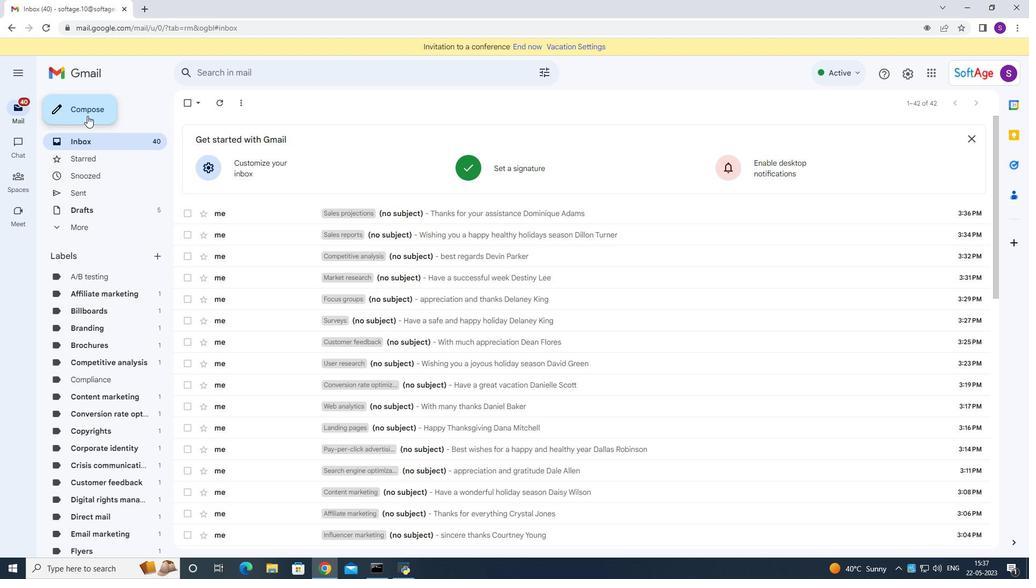 
Action: Mouse moved to (683, 260)
Screenshot: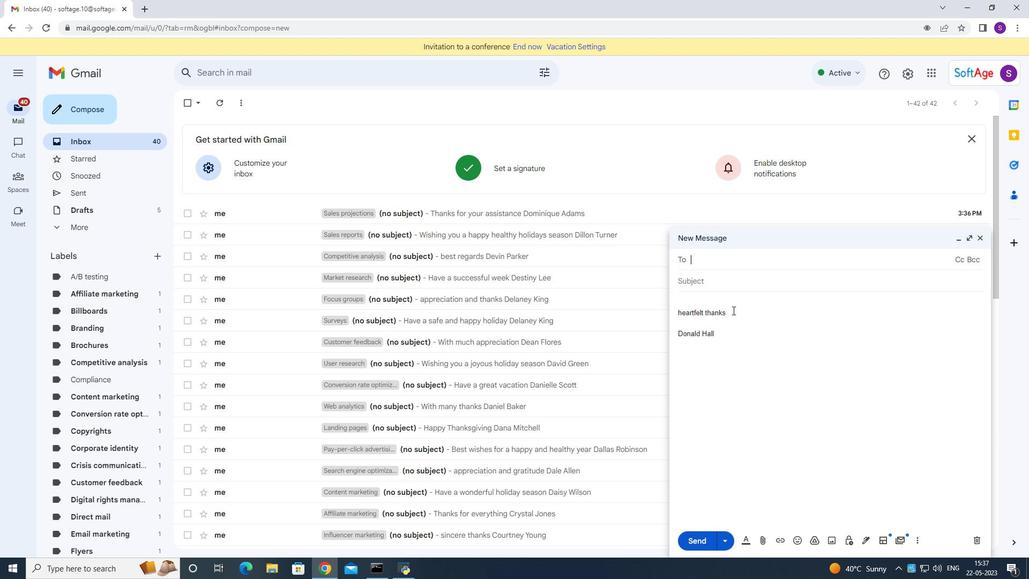 
Action: Key pressed <Key.shift>Softage.10<Key.shift>@softage.net
Screenshot: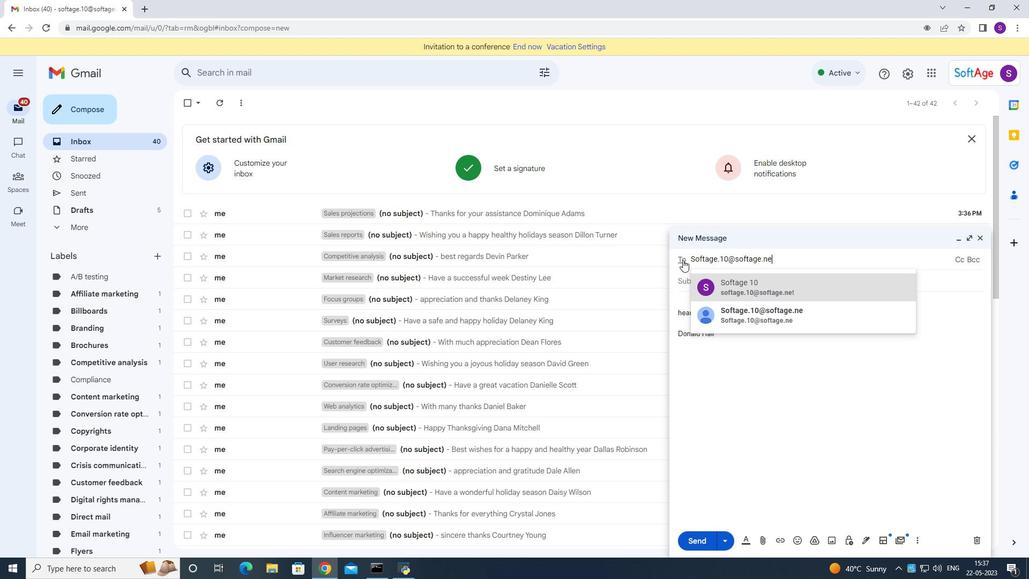 
Action: Mouse moved to (734, 286)
Screenshot: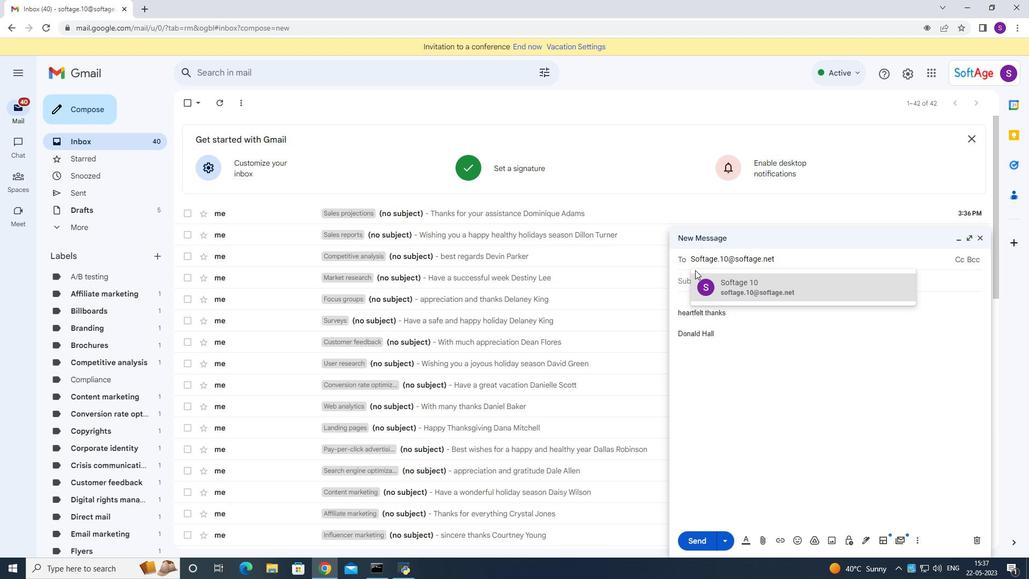 
Action: Mouse pressed left at (734, 286)
Screenshot: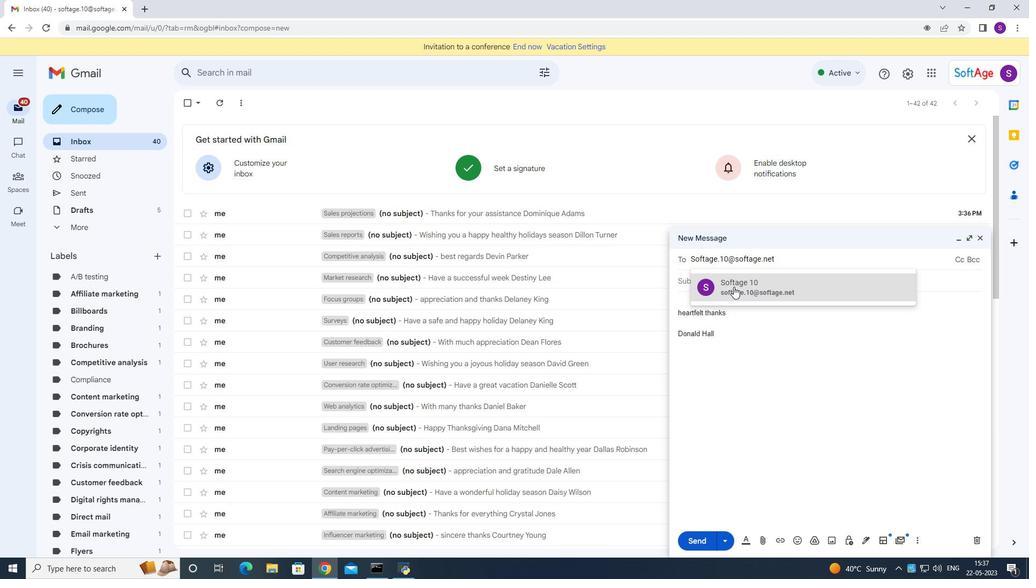 
Action: Mouse moved to (920, 537)
Screenshot: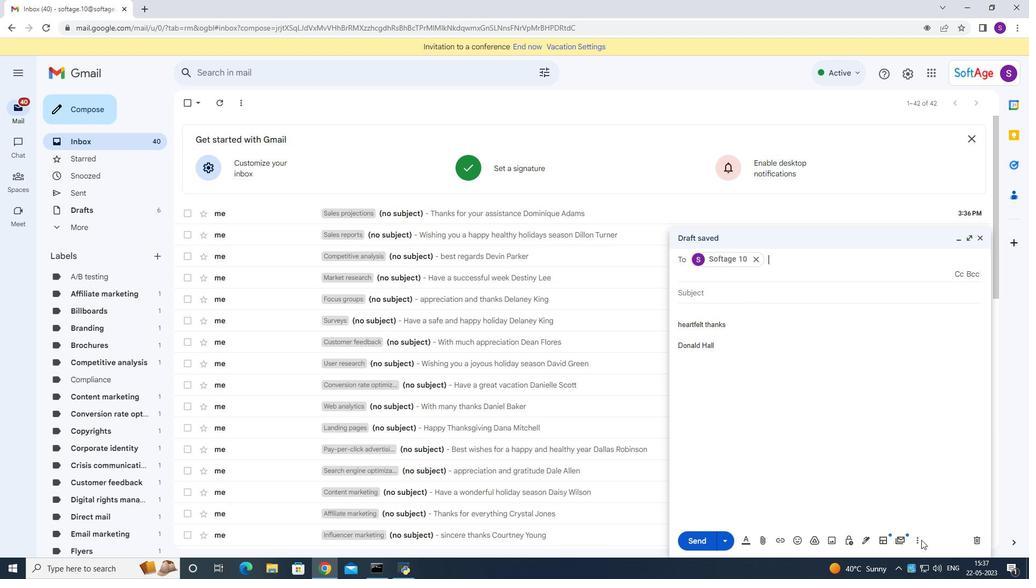 
Action: Mouse pressed left at (920, 537)
Screenshot: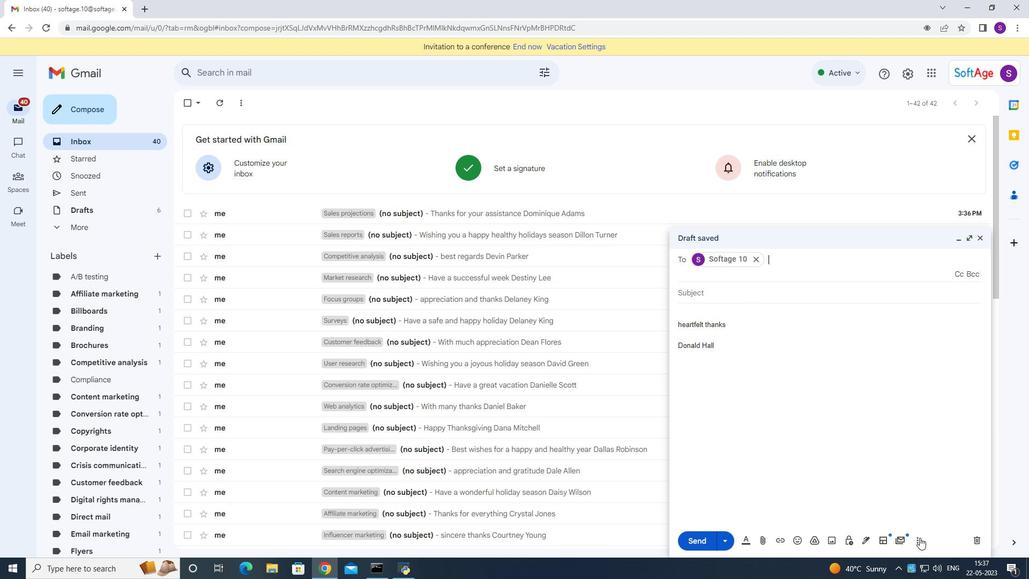 
Action: Mouse moved to (882, 443)
Screenshot: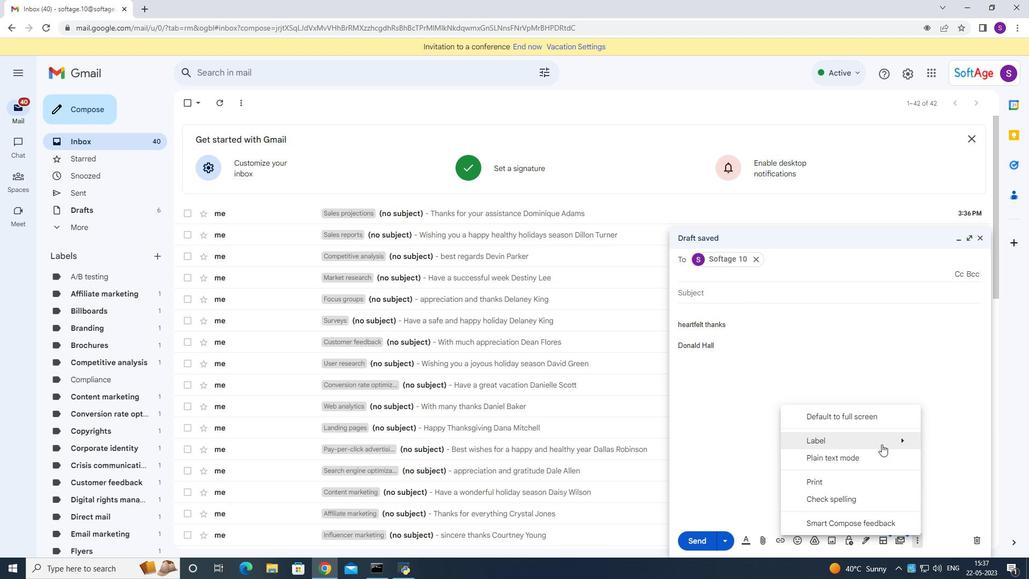 
Action: Mouse pressed left at (882, 443)
Screenshot: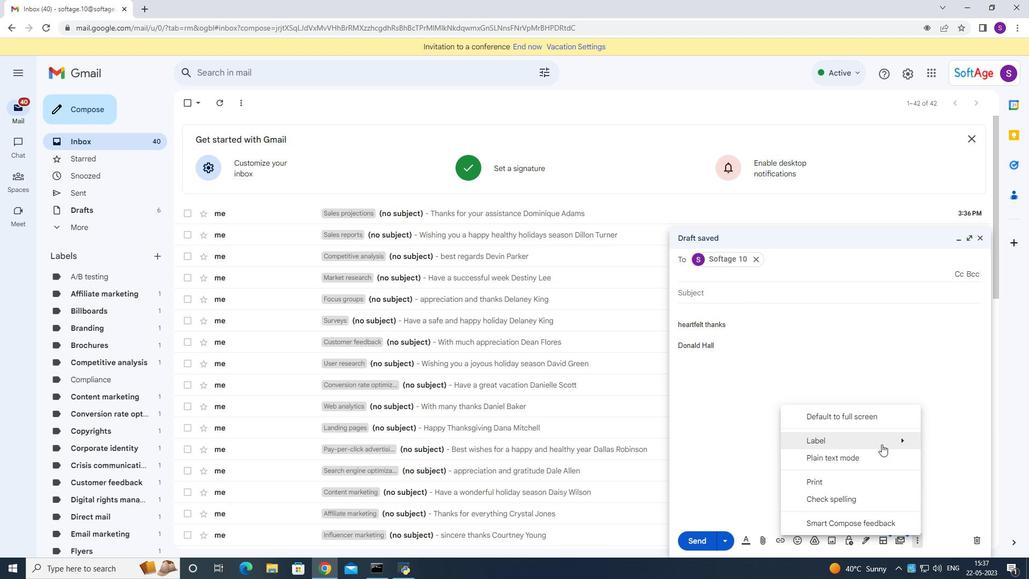 
Action: Mouse moved to (647, 419)
Screenshot: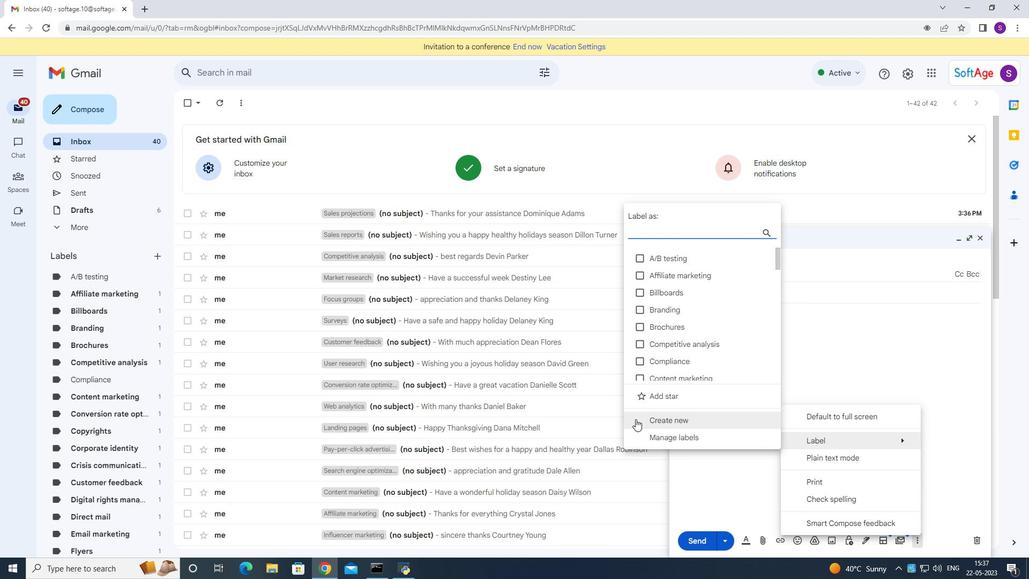 
Action: Mouse pressed left at (647, 419)
Screenshot: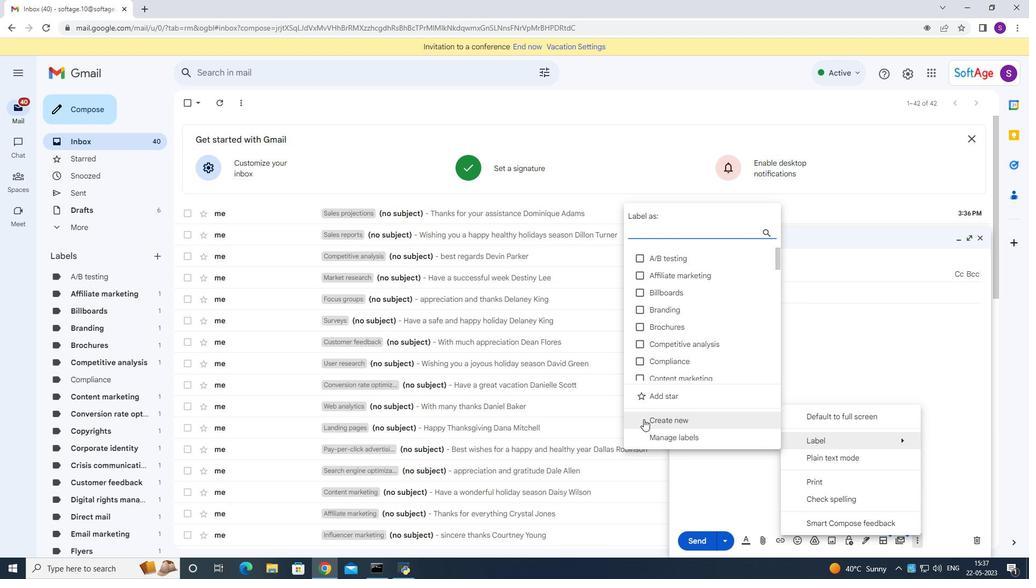 
Action: Mouse moved to (651, 417)
Screenshot: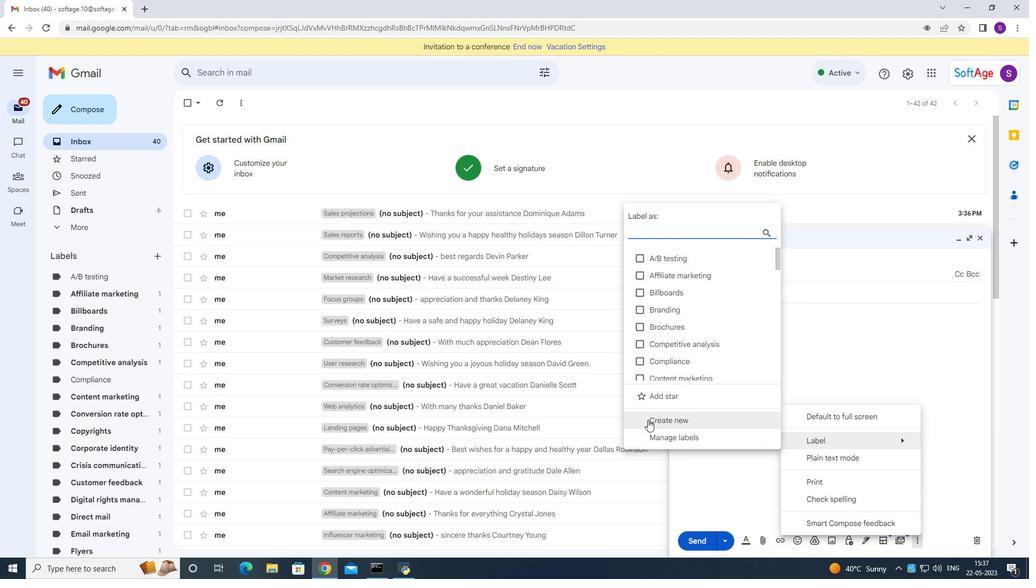 
Action: Key pressed <Key.shift>Sales<Key.space>quot<Key.backspace>as
Screenshot: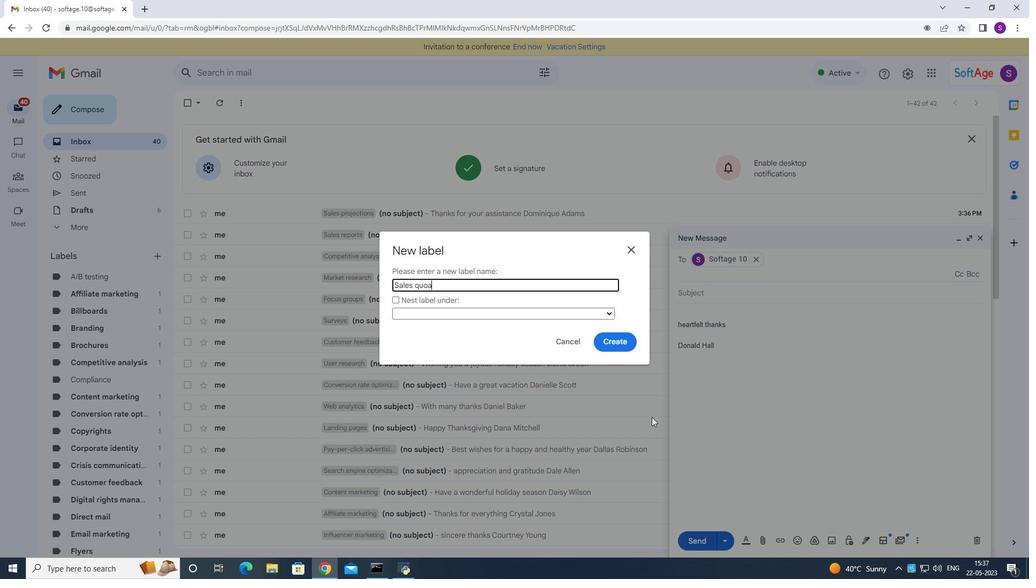 
Action: Mouse moved to (467, 310)
Screenshot: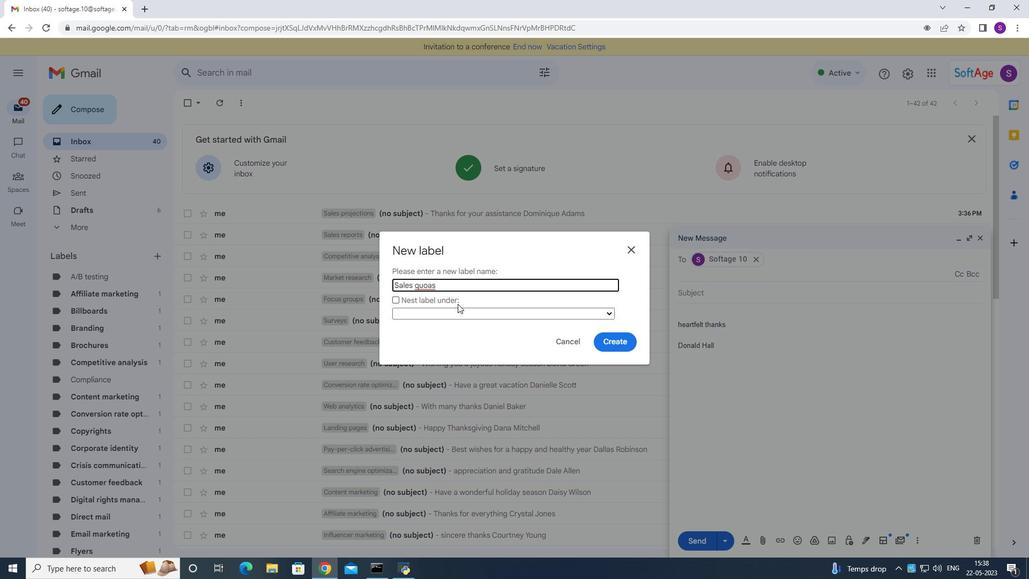 
Action: Key pressed <Key.backspace><Key.backspace><Key.backspace>otas
Screenshot: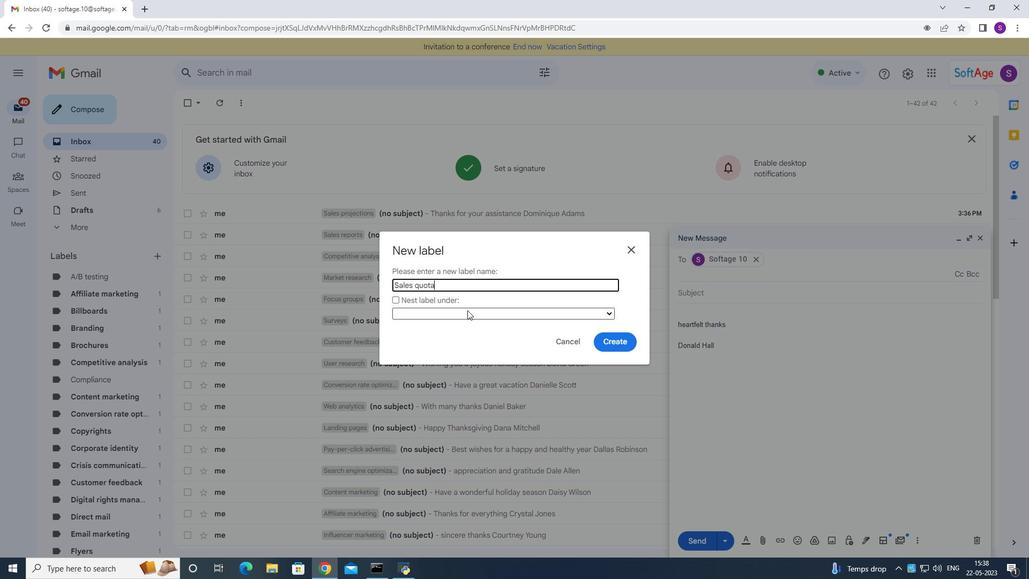 
Action: Mouse moved to (622, 345)
Screenshot: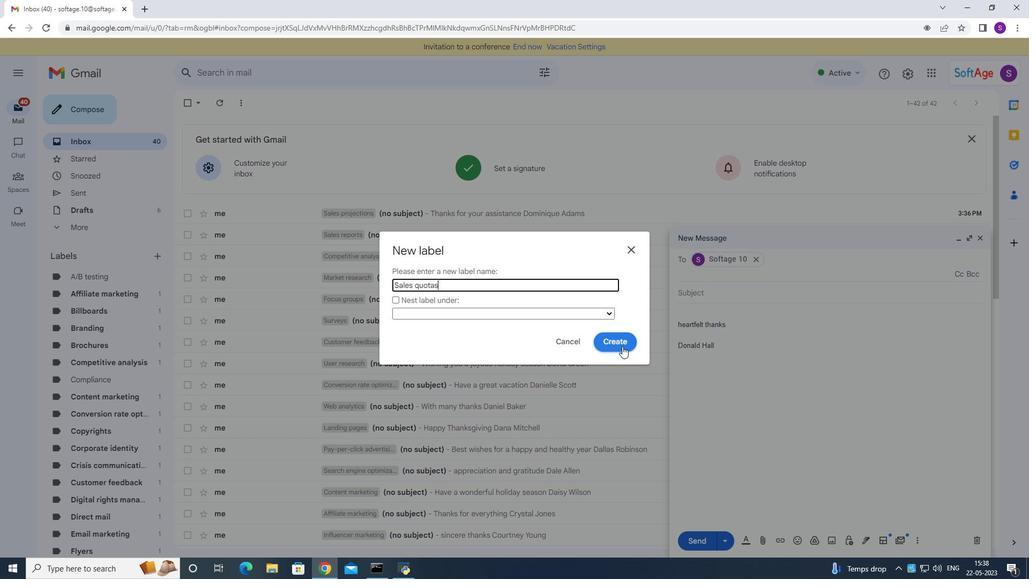 
Action: Mouse pressed left at (622, 345)
Screenshot: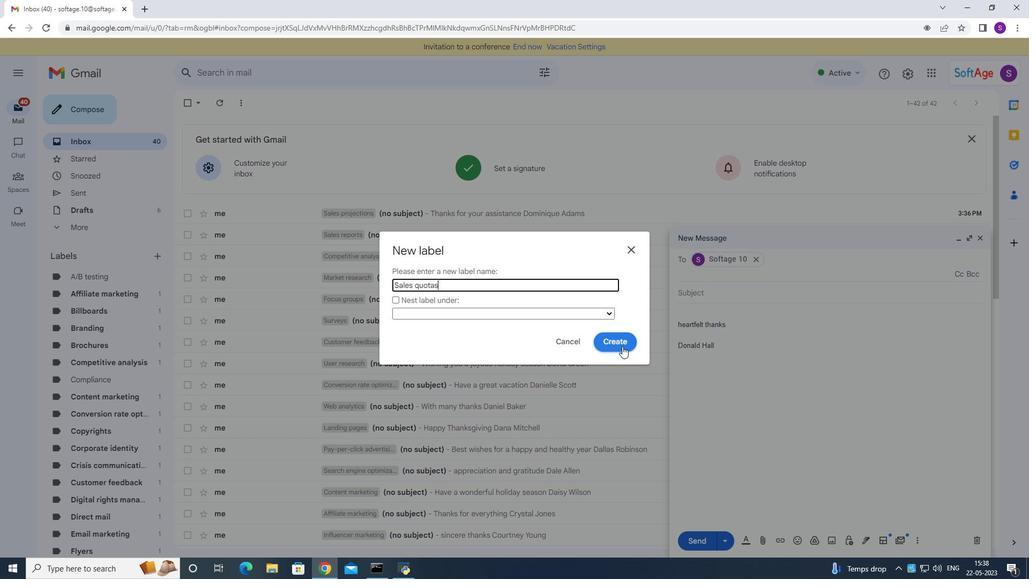 
Action: Mouse moved to (686, 539)
Screenshot: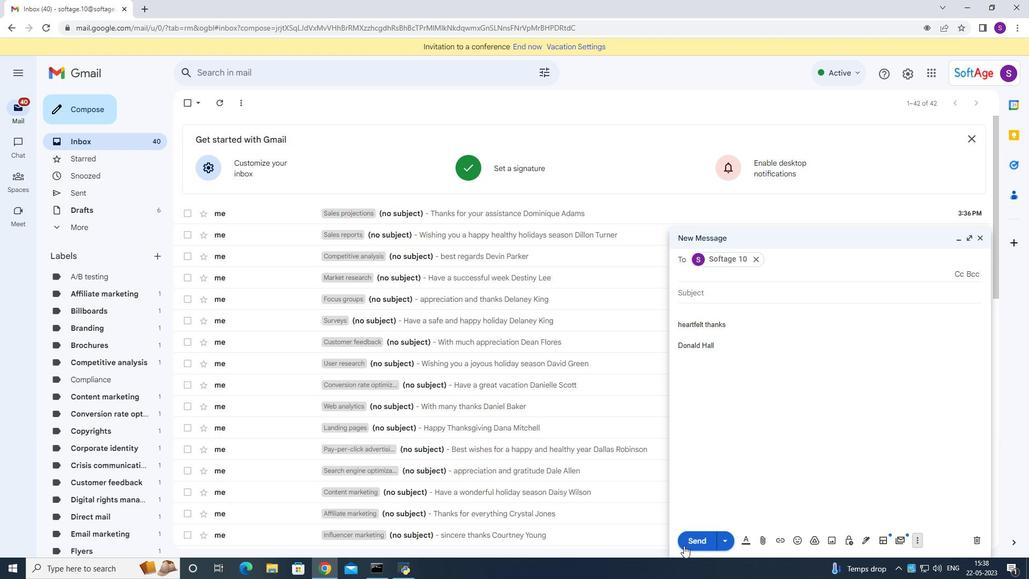 
Action: Mouse pressed left at (686, 539)
Screenshot: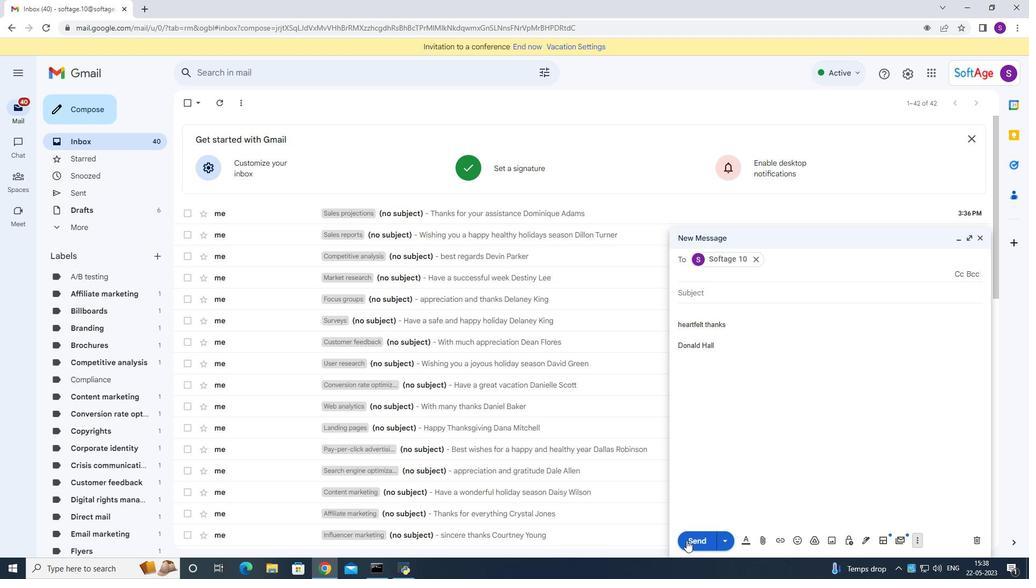 
Action: Mouse moved to (743, 447)
Screenshot: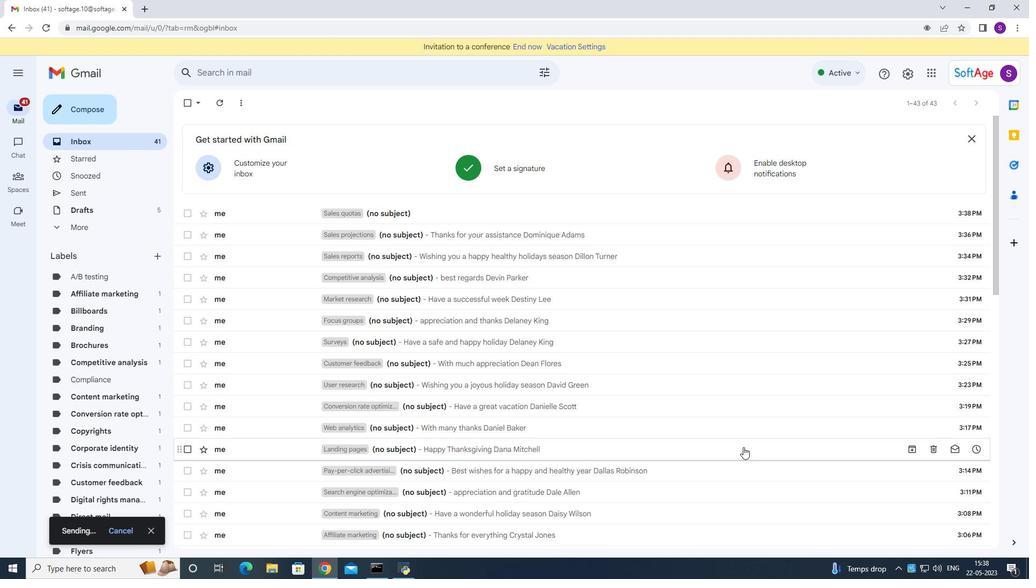 
